 Task: Check the sale-to-list ratio of large living room in the last 3 years.
Action: Mouse moved to (927, 209)
Screenshot: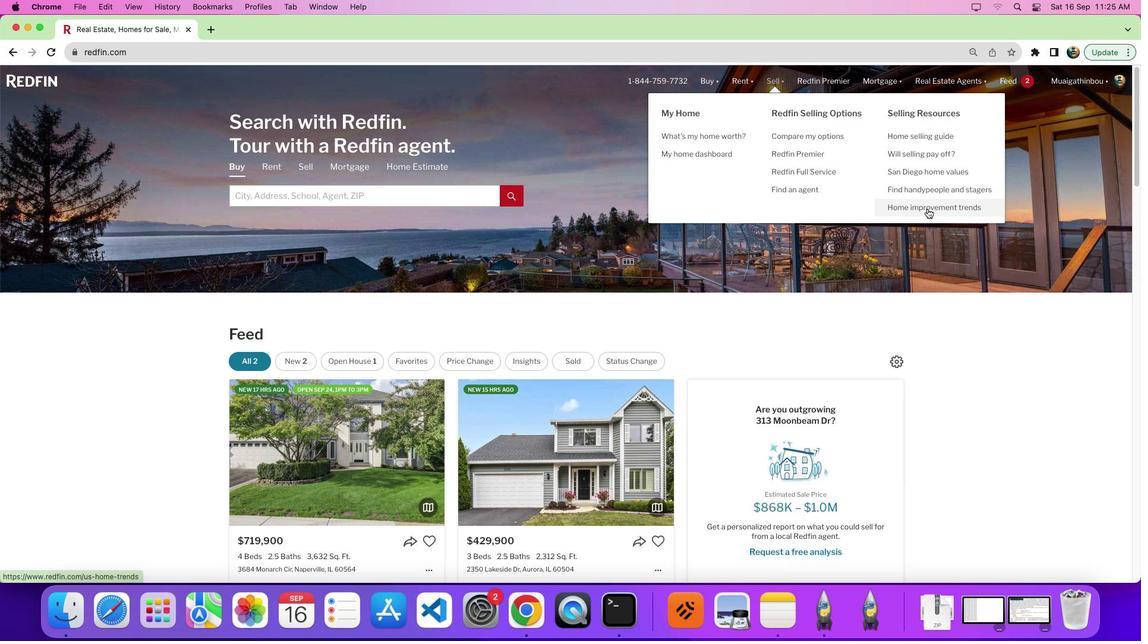 
Action: Mouse pressed left at (927, 209)
Screenshot: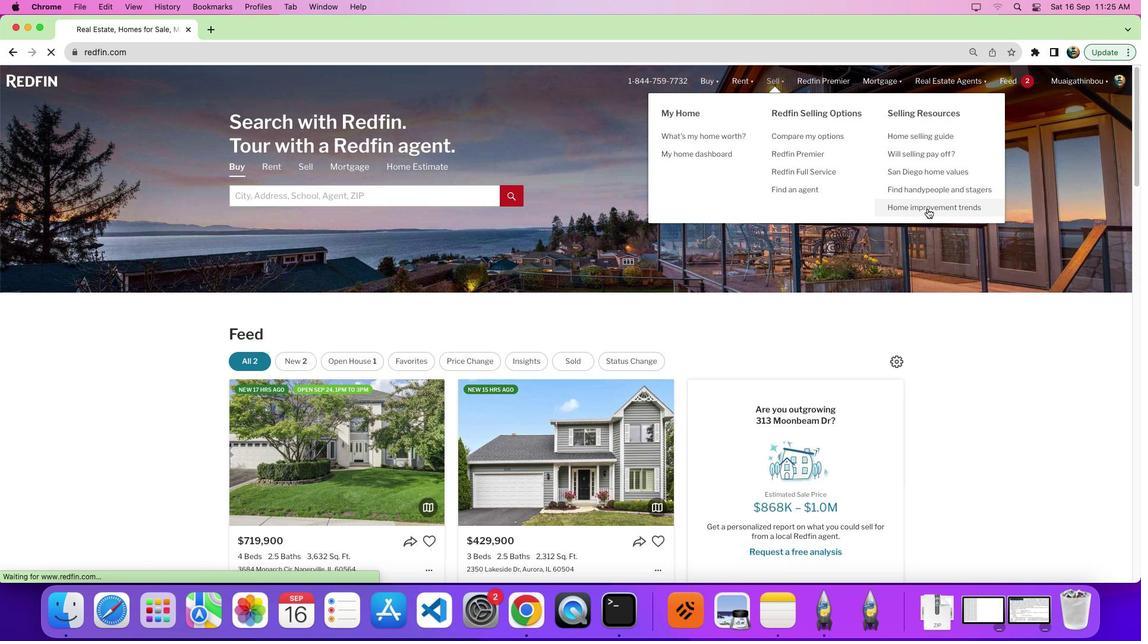 
Action: Mouse pressed left at (927, 209)
Screenshot: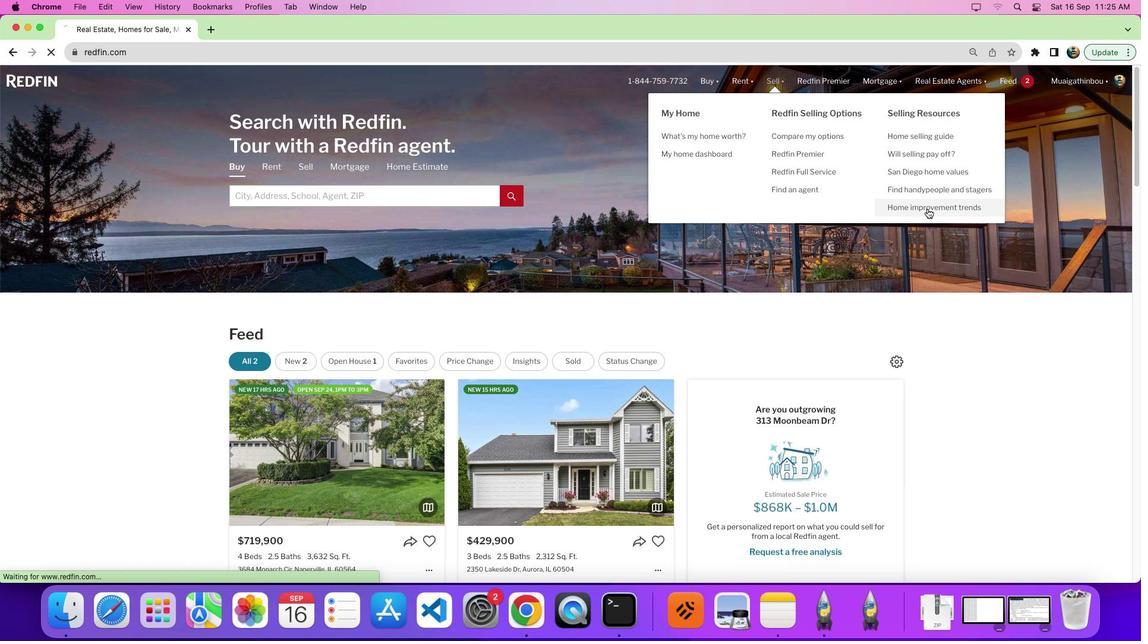 
Action: Mouse moved to (319, 229)
Screenshot: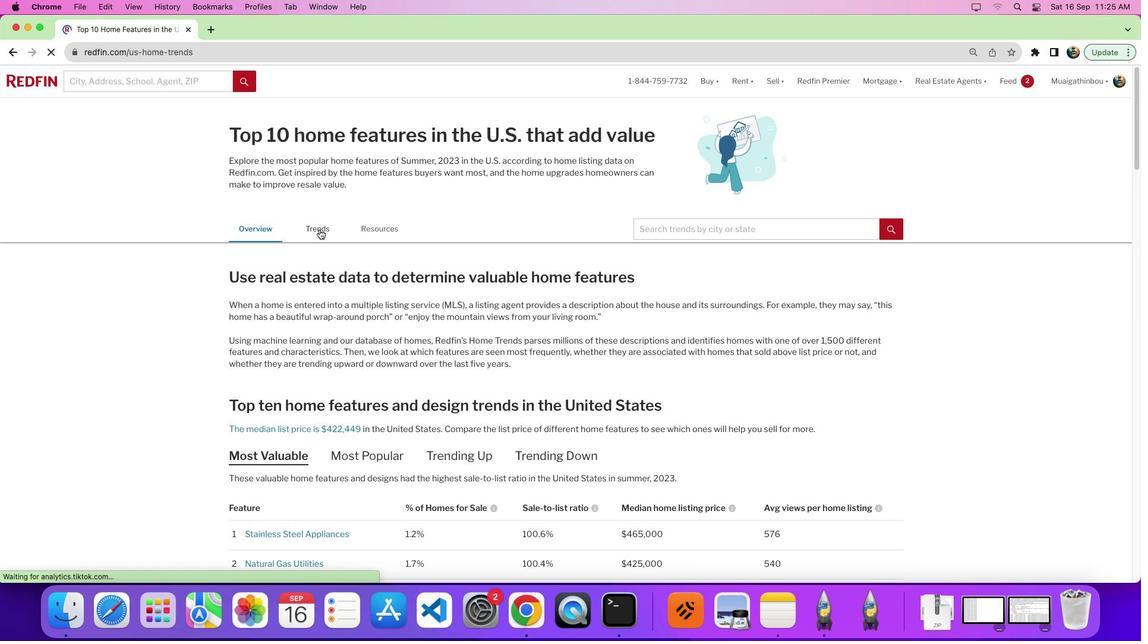 
Action: Mouse pressed left at (319, 229)
Screenshot: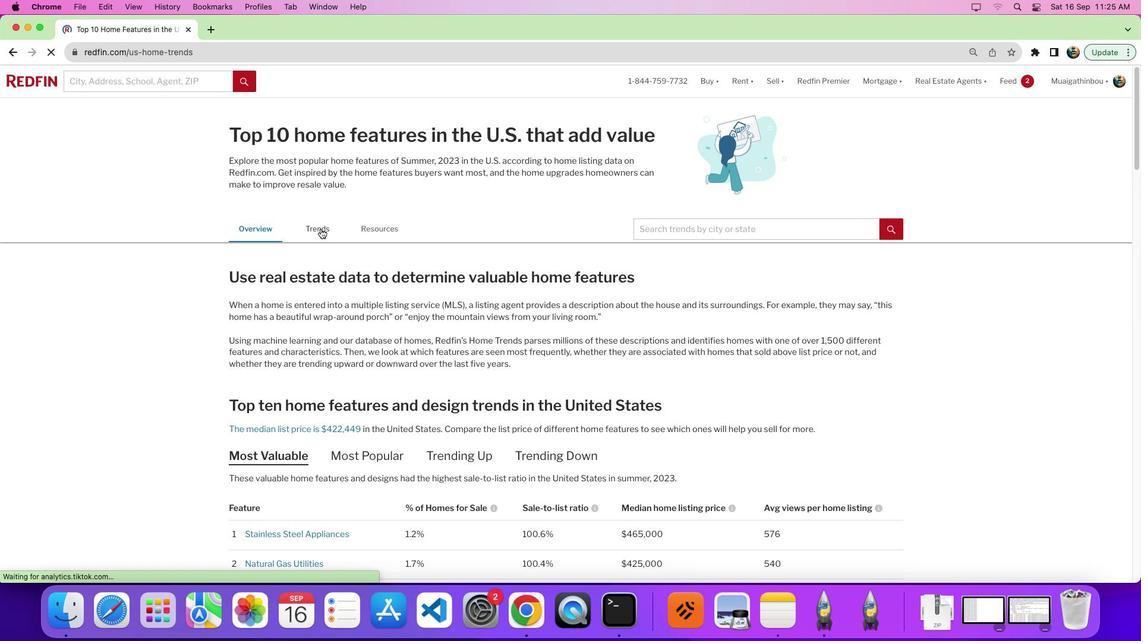 
Action: Mouse moved to (549, 287)
Screenshot: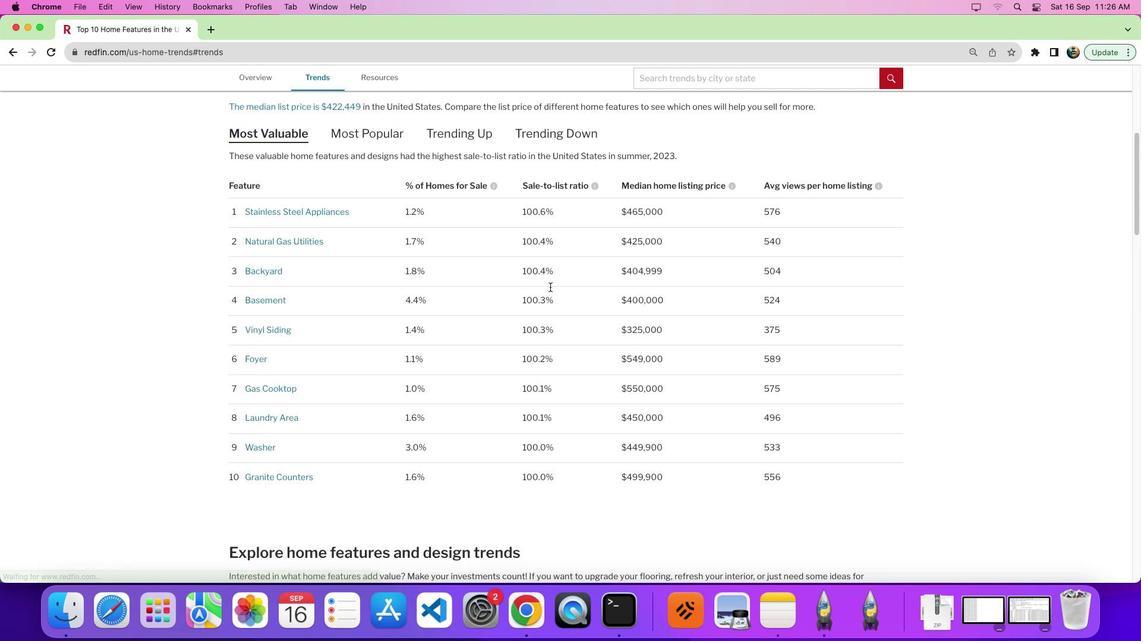 
Action: Mouse scrolled (549, 287) with delta (0, 0)
Screenshot: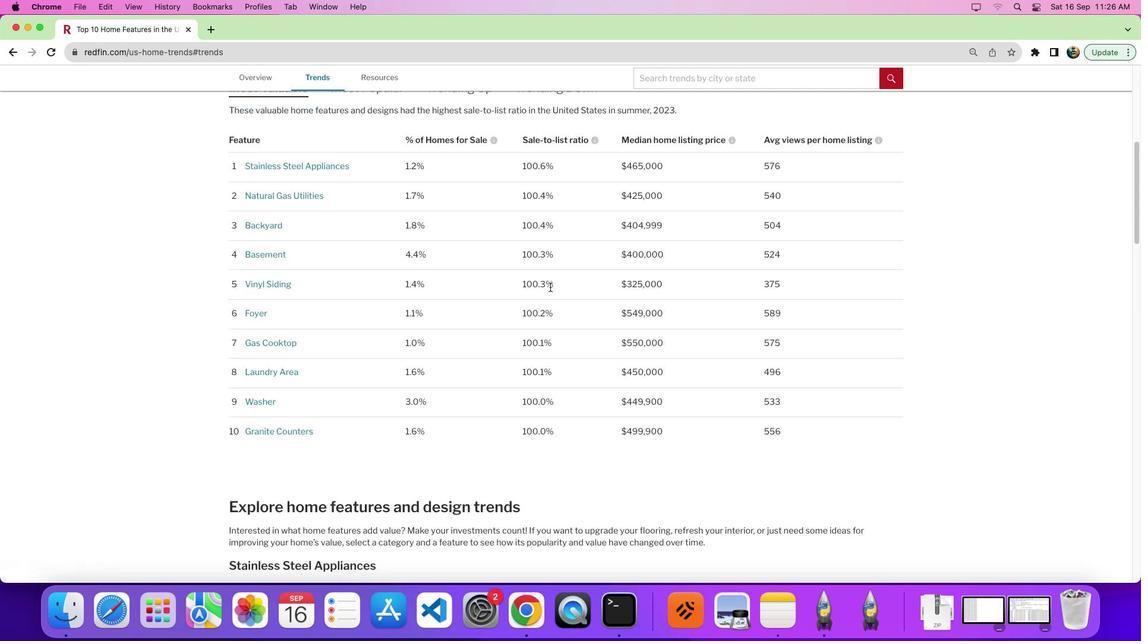 
Action: Mouse scrolled (549, 287) with delta (0, 0)
Screenshot: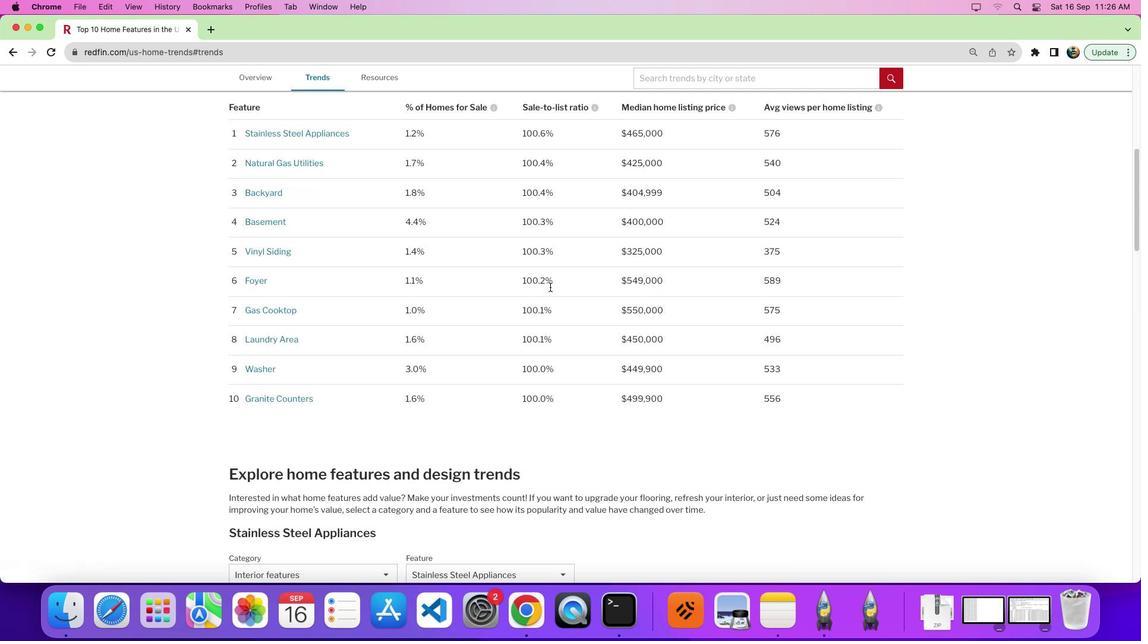 
Action: Mouse scrolled (549, 287) with delta (0, -3)
Screenshot: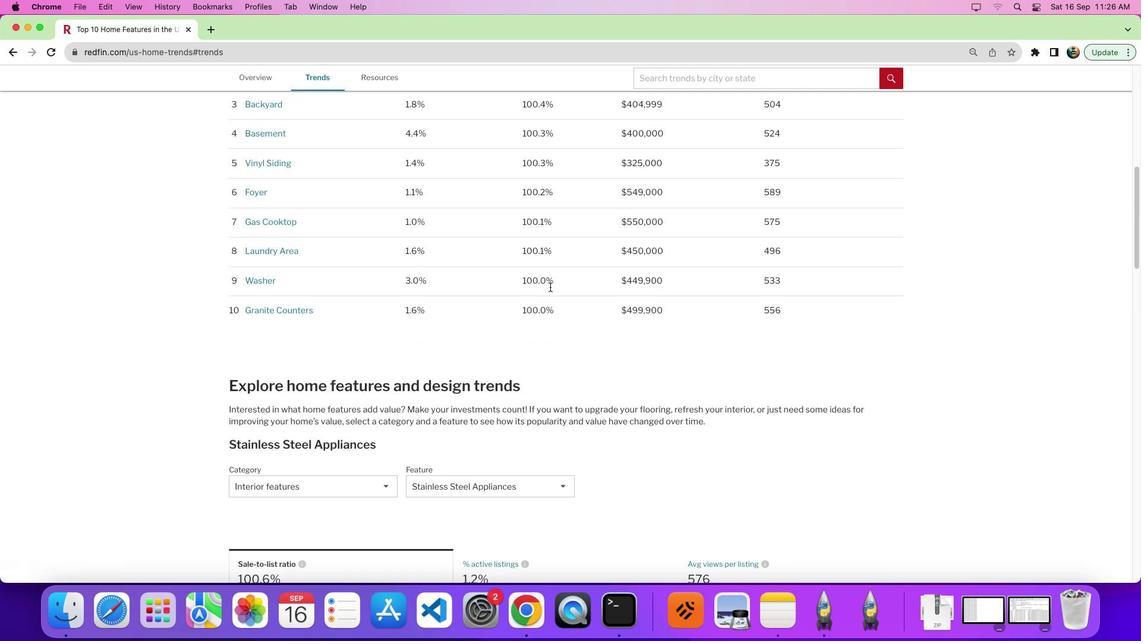 
Action: Mouse scrolled (549, 287) with delta (0, 0)
Screenshot: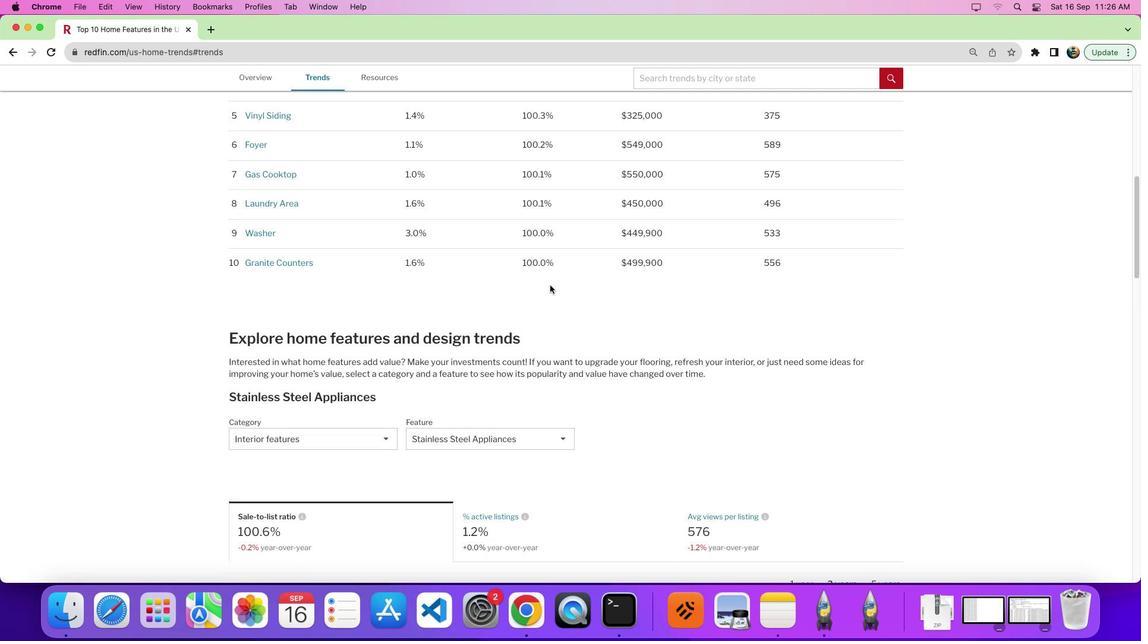 
Action: Mouse scrolled (549, 287) with delta (0, 0)
Screenshot: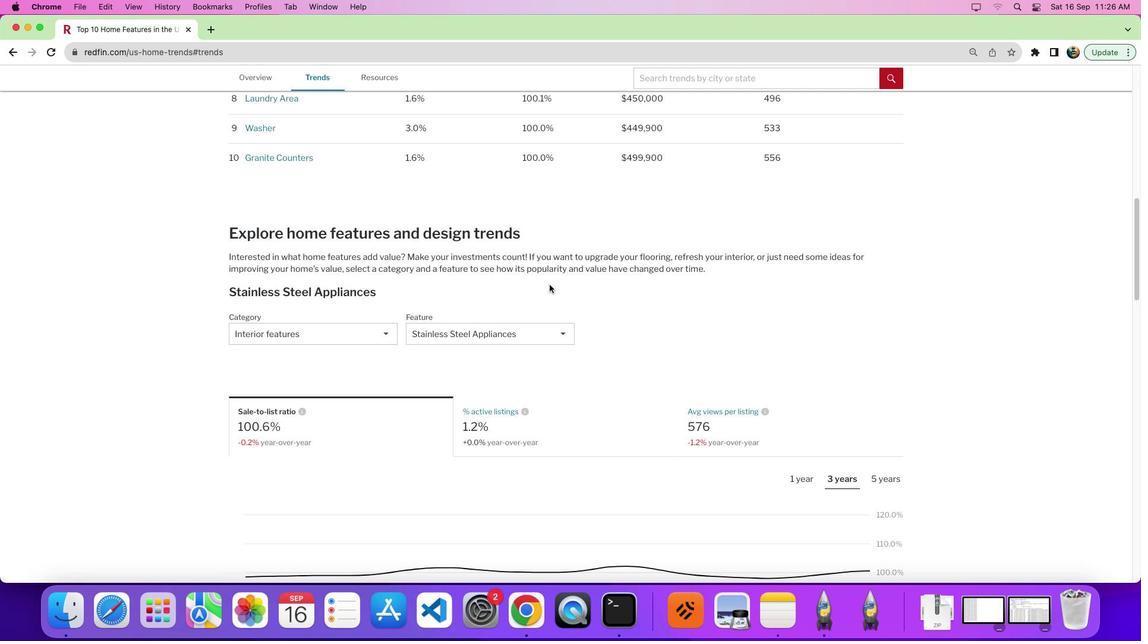 
Action: Mouse scrolled (549, 287) with delta (0, -3)
Screenshot: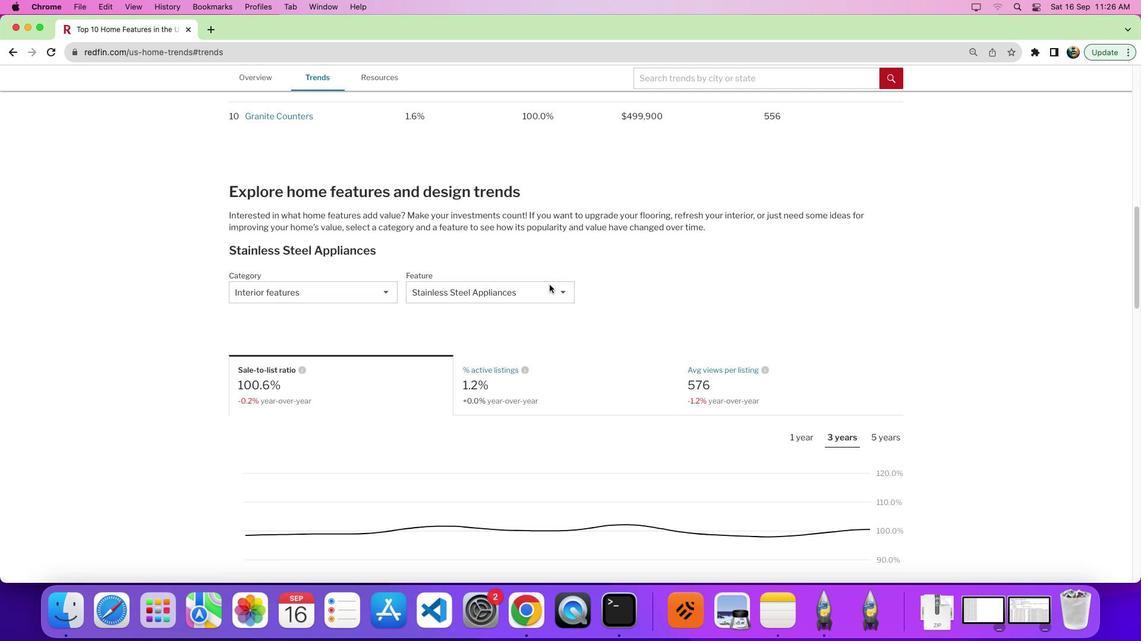 
Action: Mouse moved to (549, 279)
Screenshot: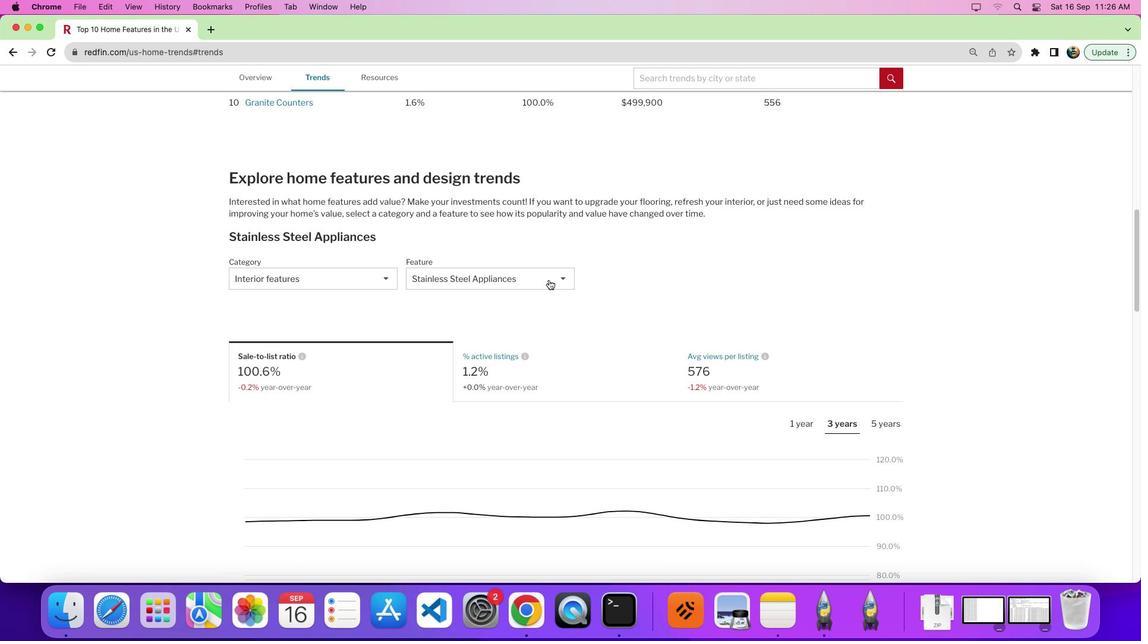 
Action: Mouse scrolled (549, 279) with delta (0, 0)
Screenshot: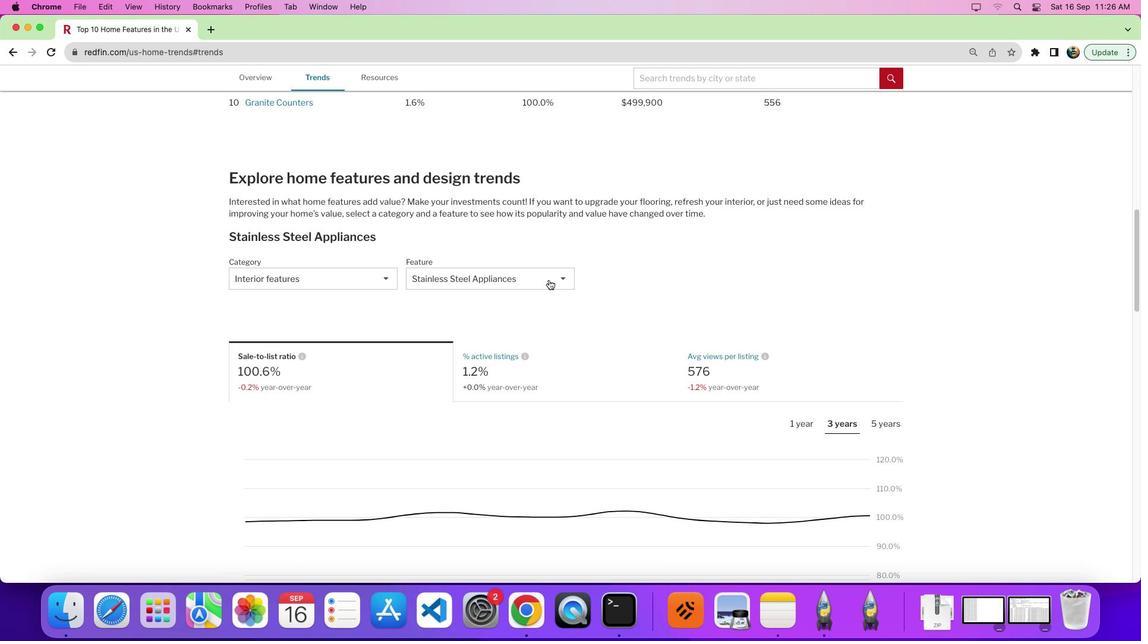 
Action: Mouse scrolled (549, 279) with delta (0, 0)
Screenshot: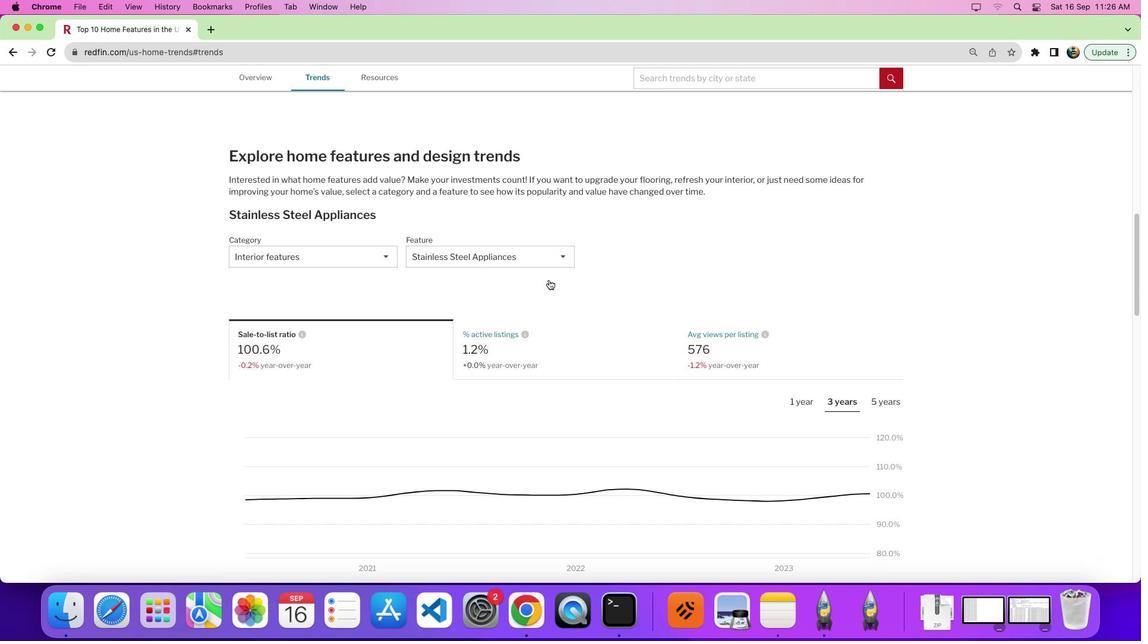 
Action: Mouse moved to (506, 254)
Screenshot: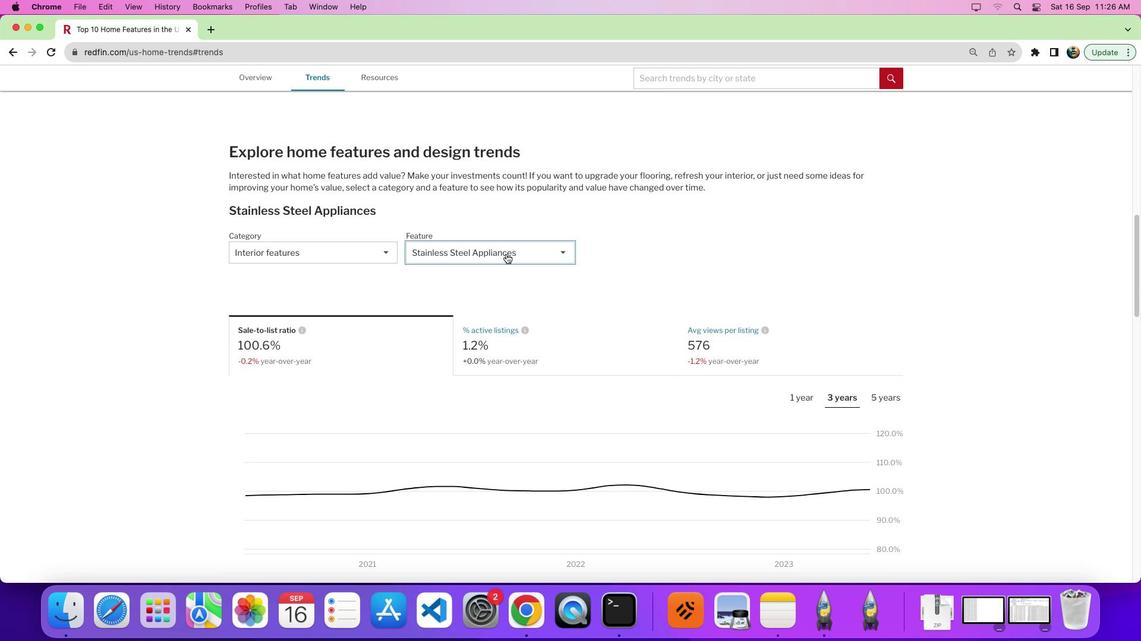 
Action: Mouse pressed left at (506, 254)
Screenshot: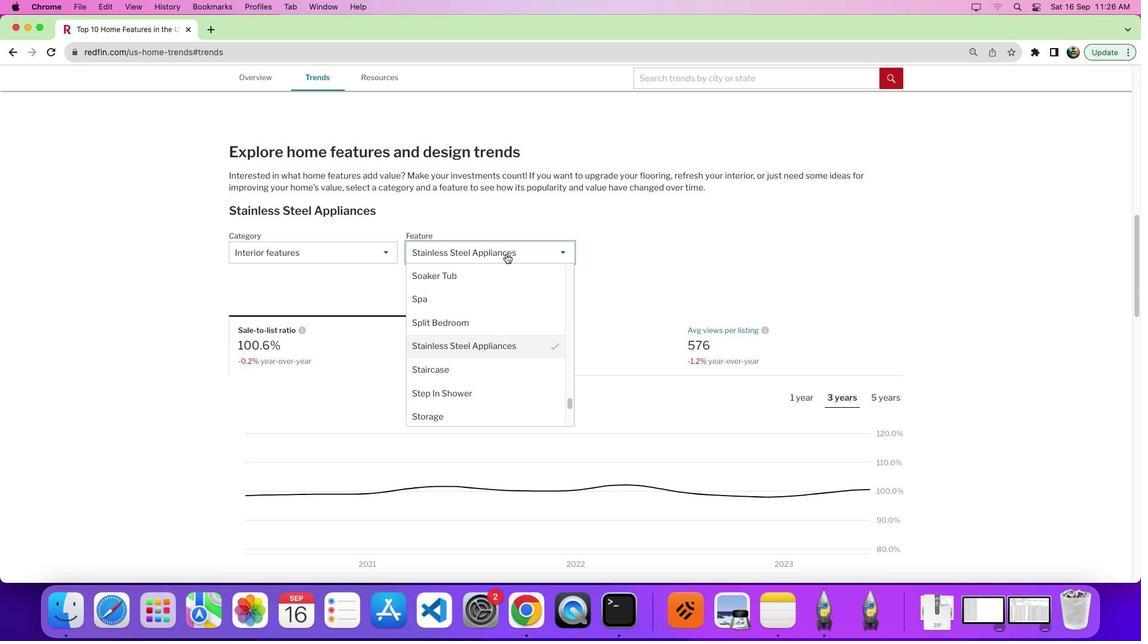 
Action: Mouse moved to (471, 324)
Screenshot: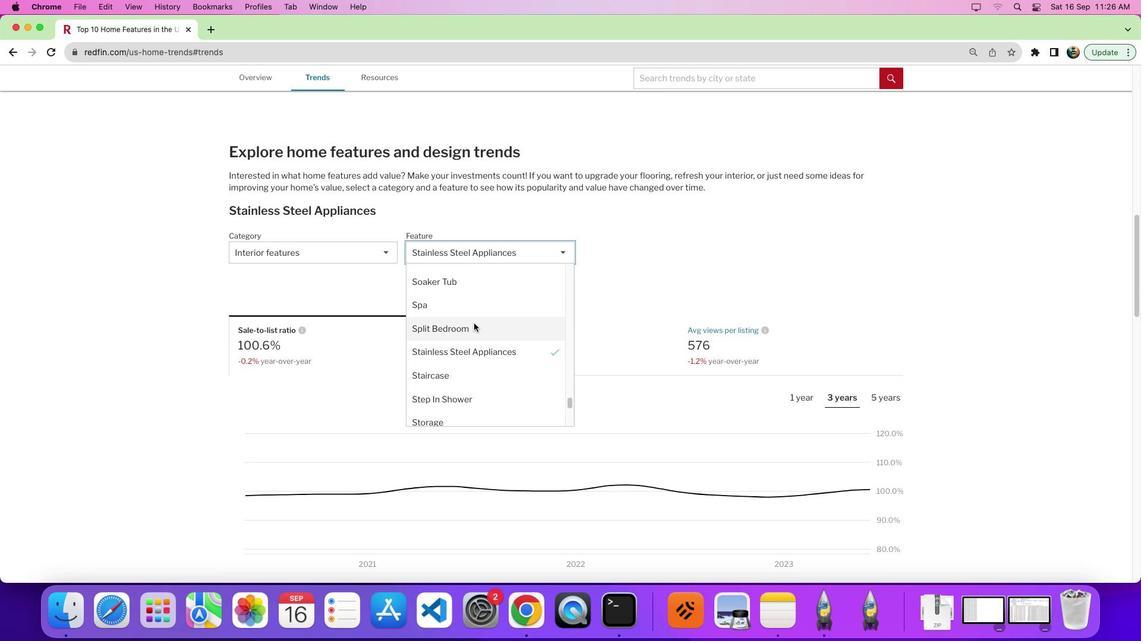 
Action: Mouse scrolled (471, 324) with delta (0, 0)
Screenshot: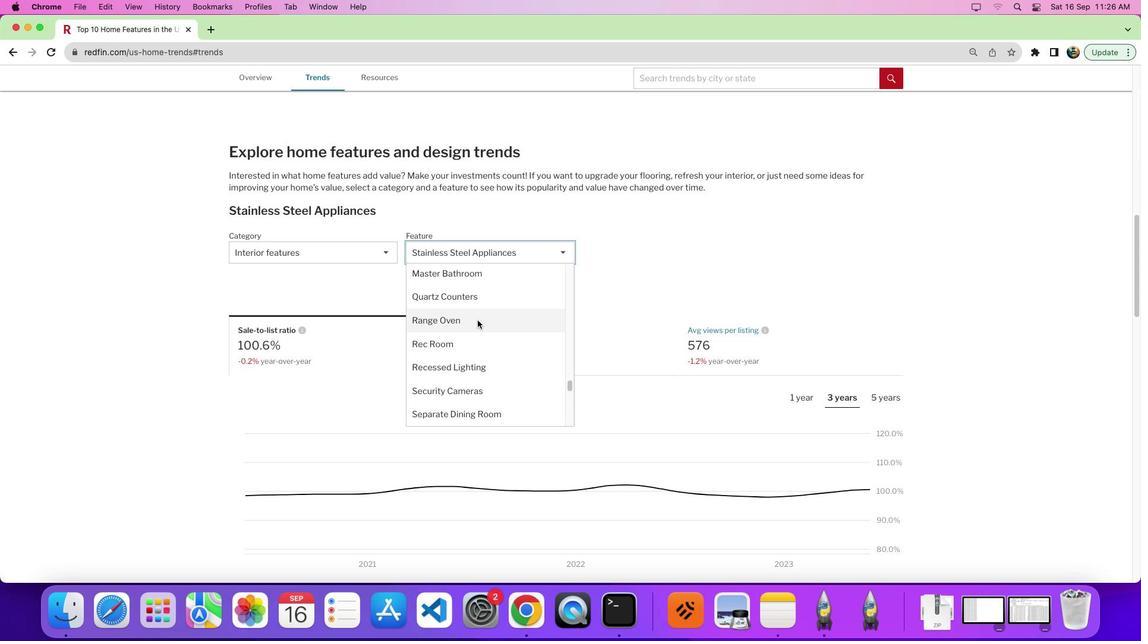 
Action: Mouse scrolled (471, 324) with delta (0, 0)
Screenshot: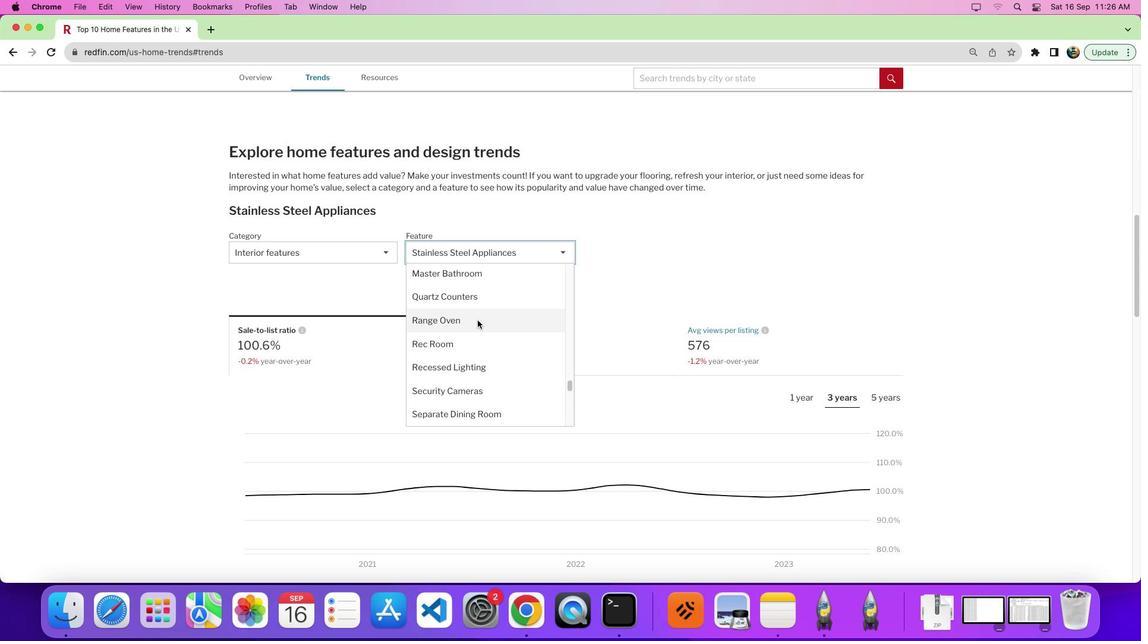 
Action: Mouse moved to (472, 324)
Screenshot: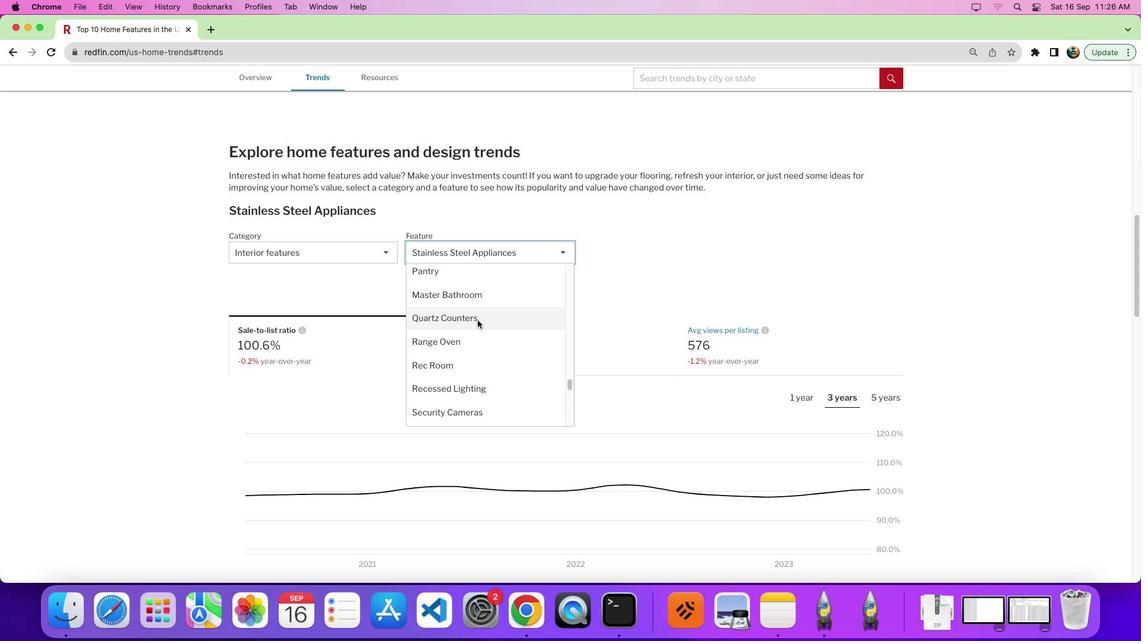 
Action: Mouse scrolled (472, 324) with delta (0, 4)
Screenshot: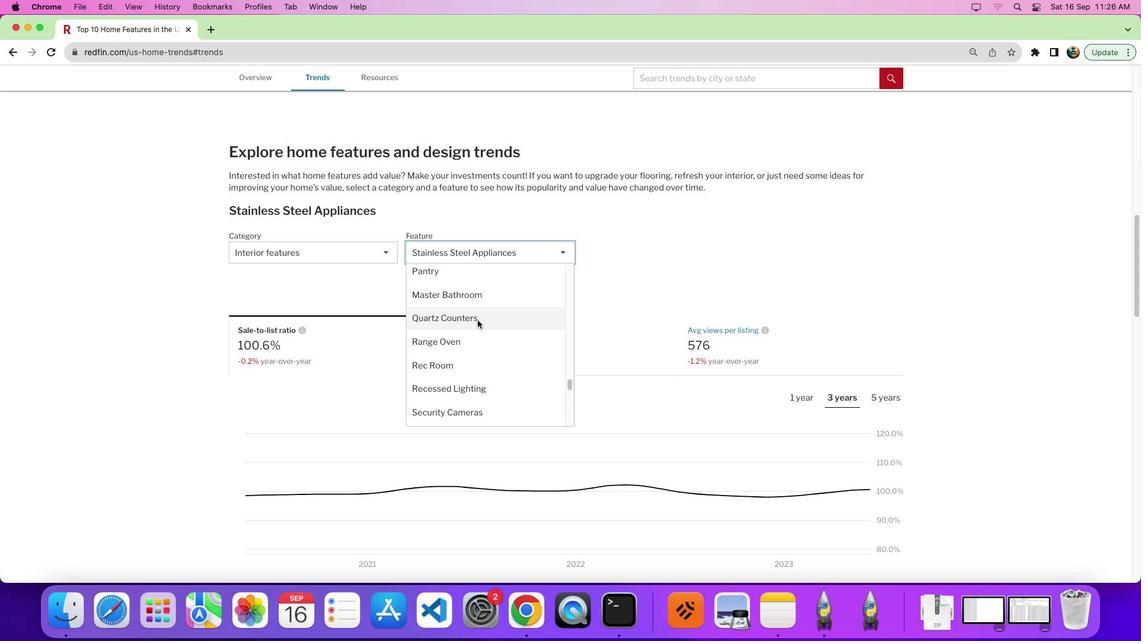 
Action: Mouse moved to (477, 320)
Screenshot: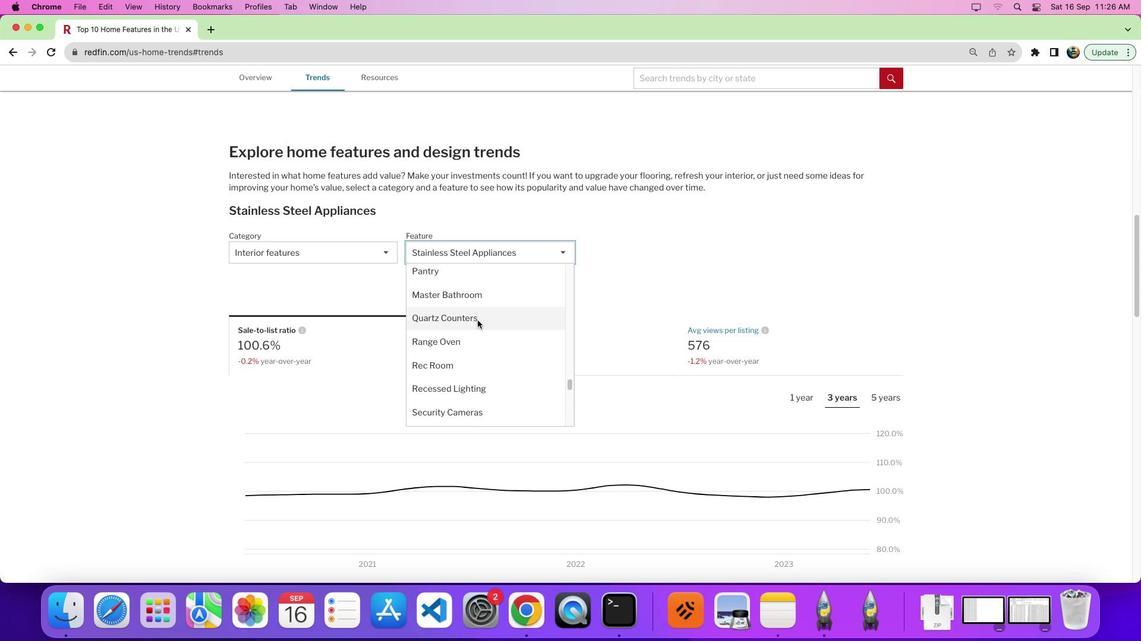 
Action: Mouse scrolled (477, 320) with delta (0, 0)
Screenshot: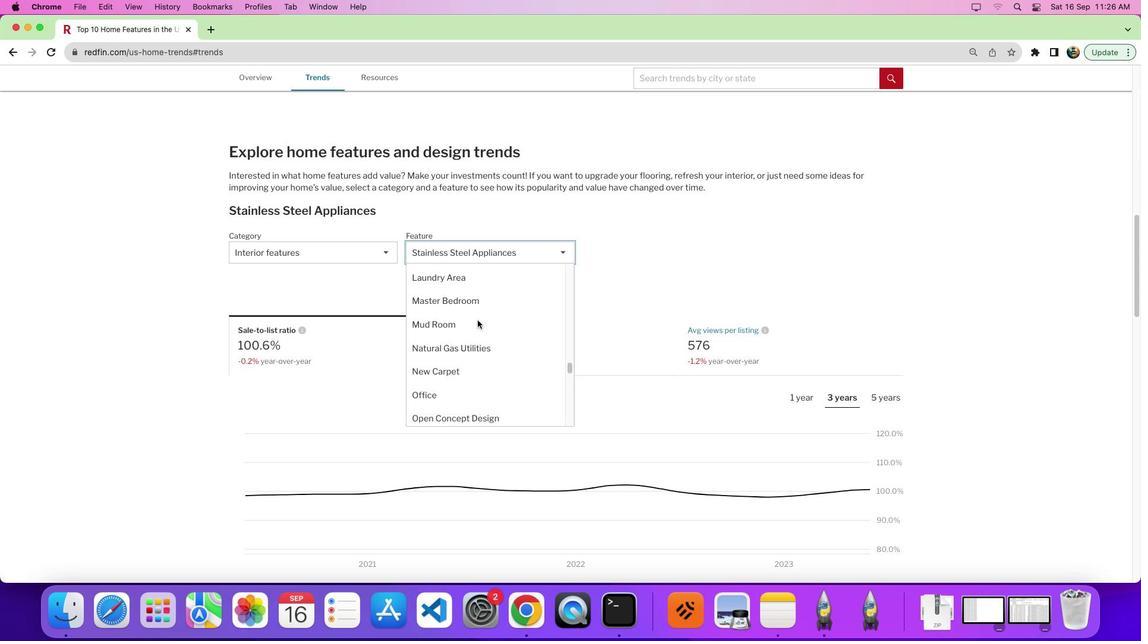 
Action: Mouse scrolled (477, 320) with delta (0, 0)
Screenshot: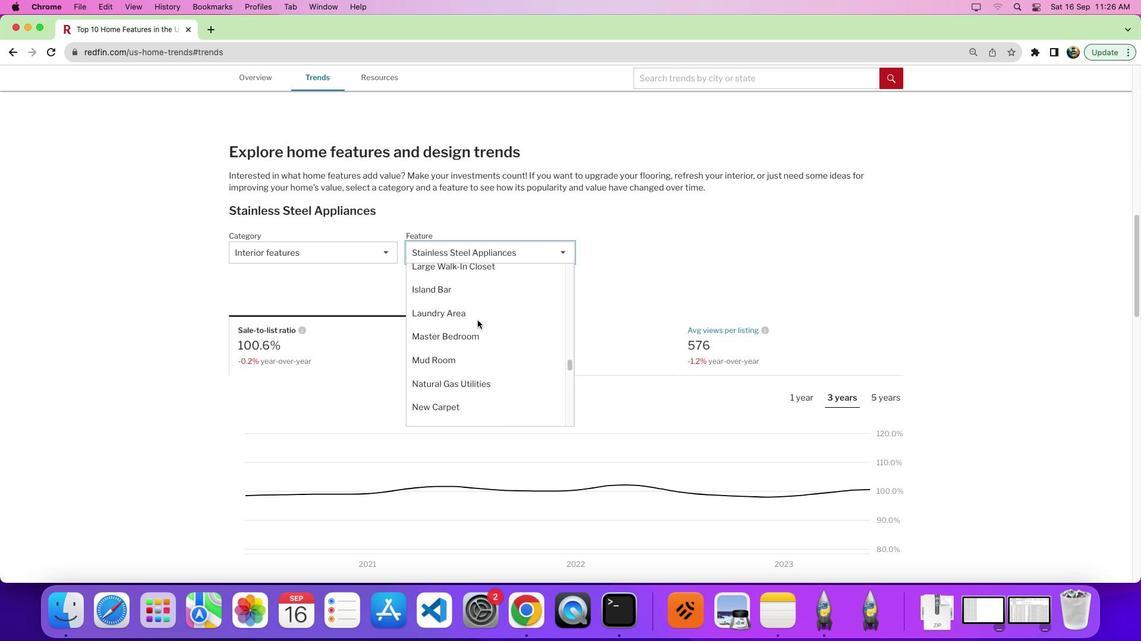 
Action: Mouse scrolled (477, 320) with delta (0, 4)
Screenshot: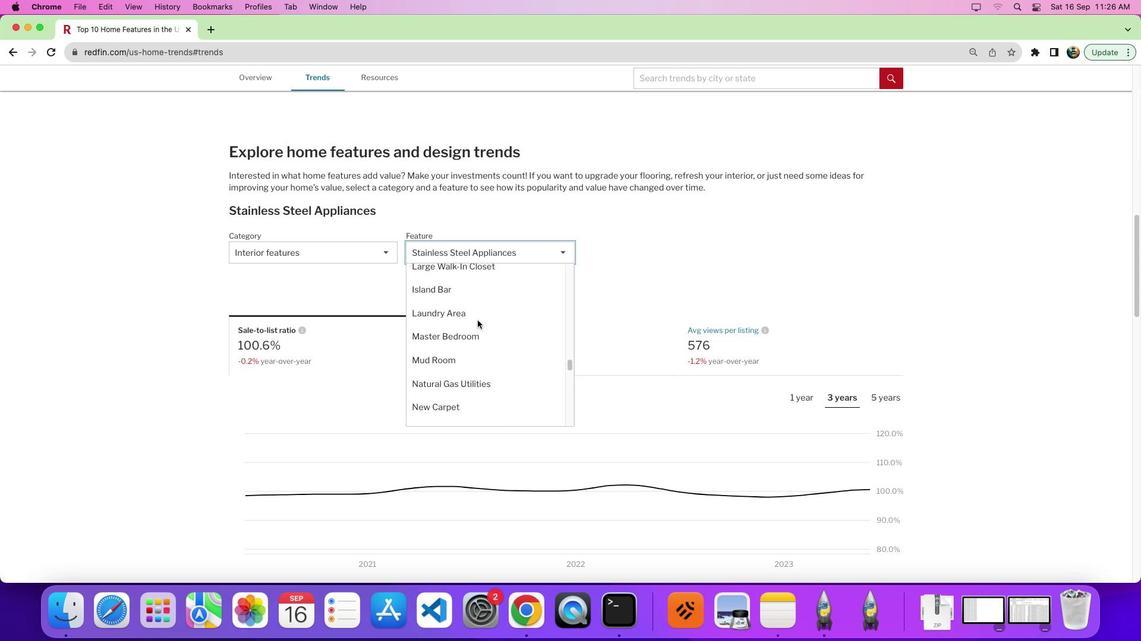 
Action: Mouse scrolled (477, 320) with delta (0, 0)
Screenshot: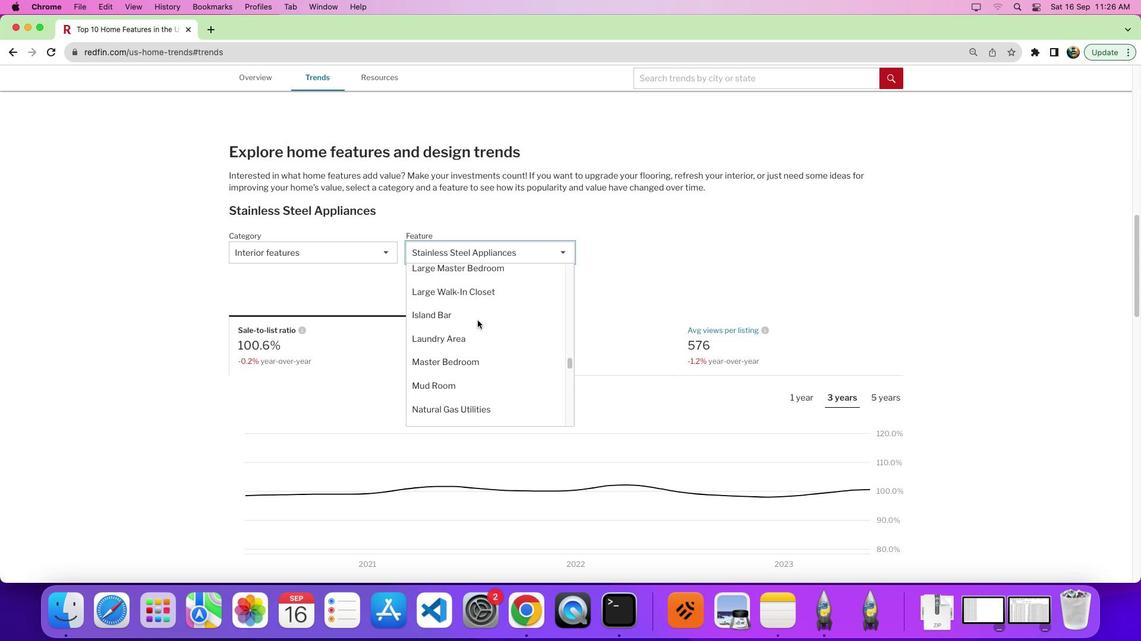 
Action: Mouse scrolled (477, 320) with delta (0, 0)
Screenshot: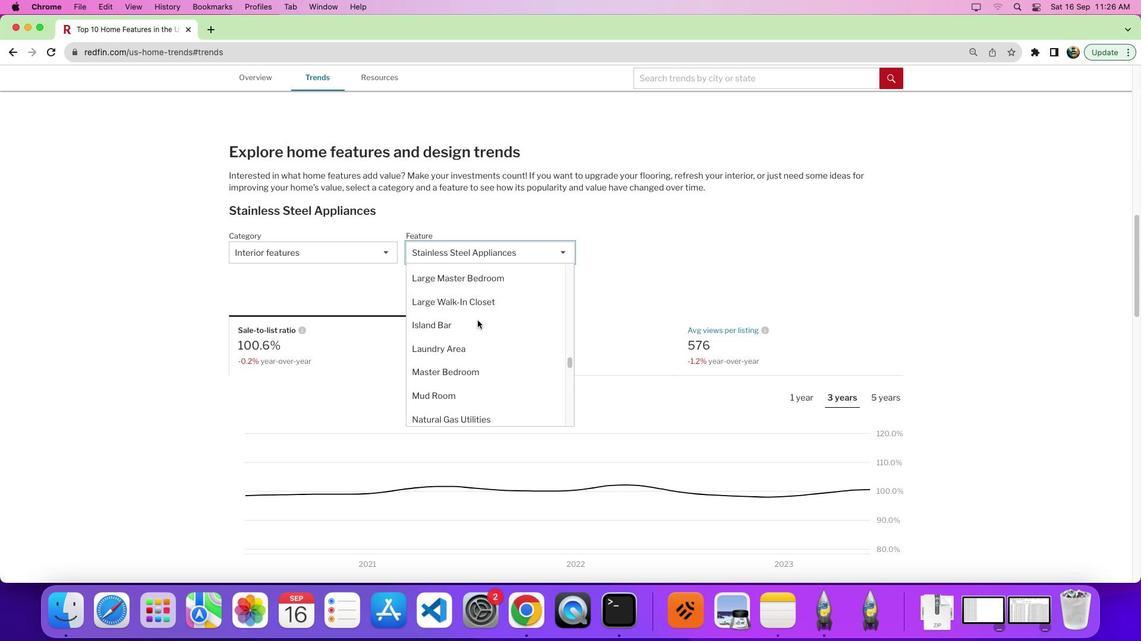 
Action: Mouse moved to (477, 320)
Screenshot: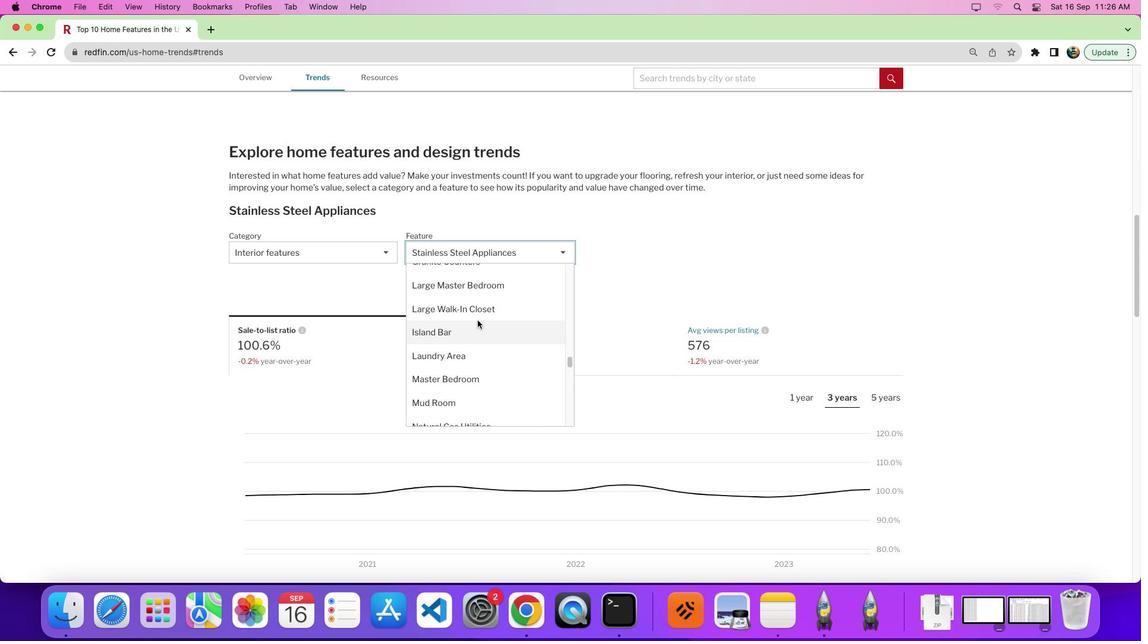 
Action: Mouse scrolled (477, 320) with delta (0, 0)
Screenshot: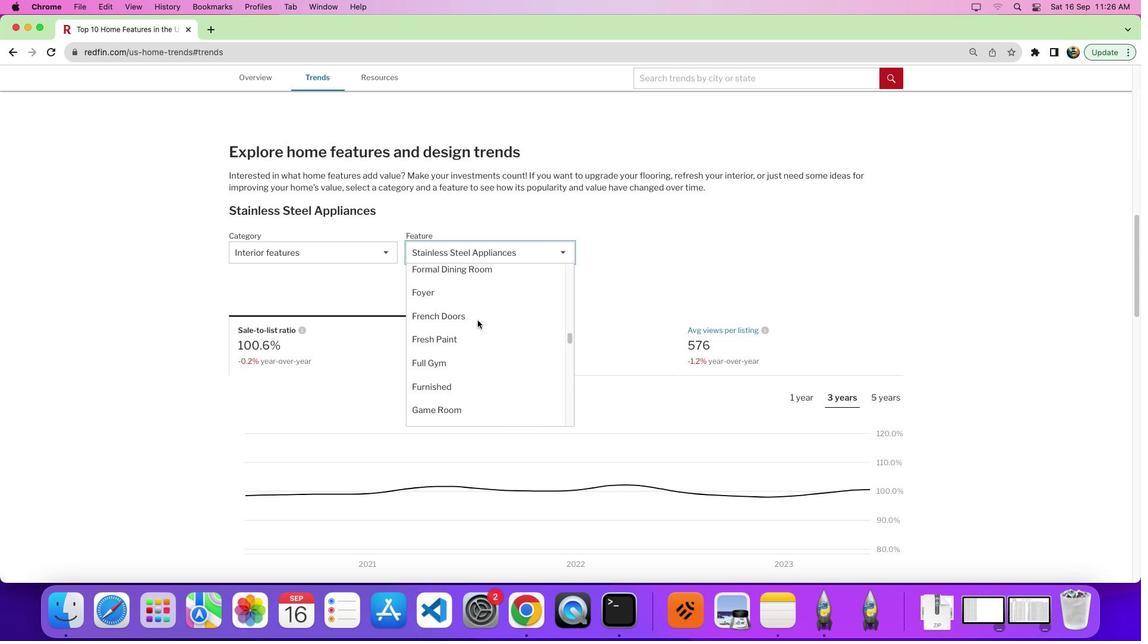 
Action: Mouse scrolled (477, 320) with delta (0, 0)
Screenshot: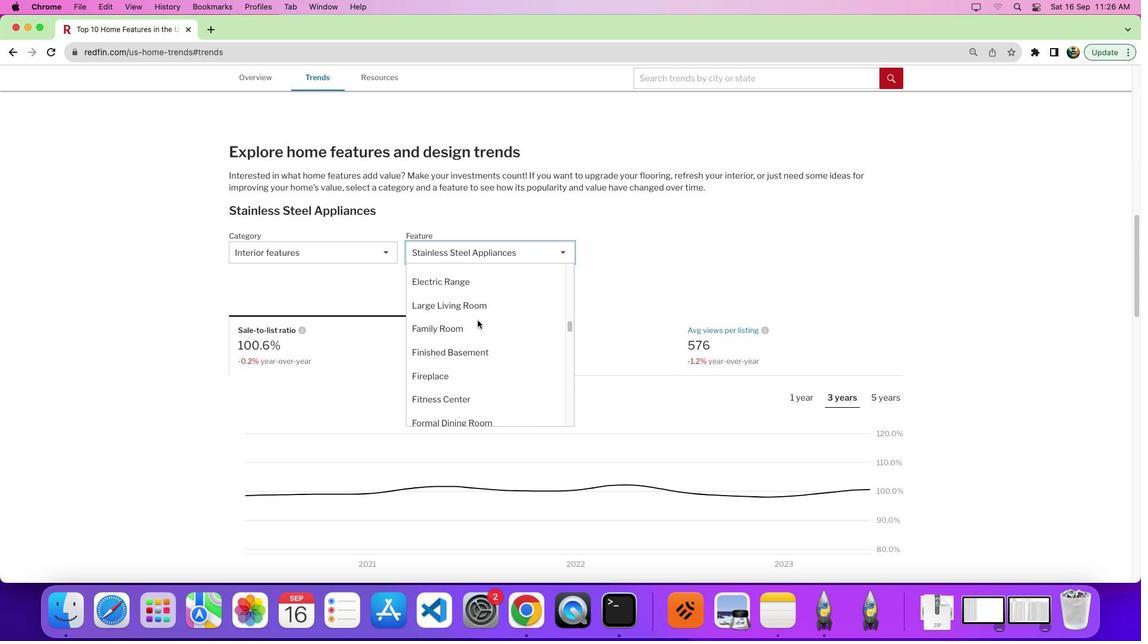 
Action: Mouse scrolled (477, 320) with delta (0, 4)
Screenshot: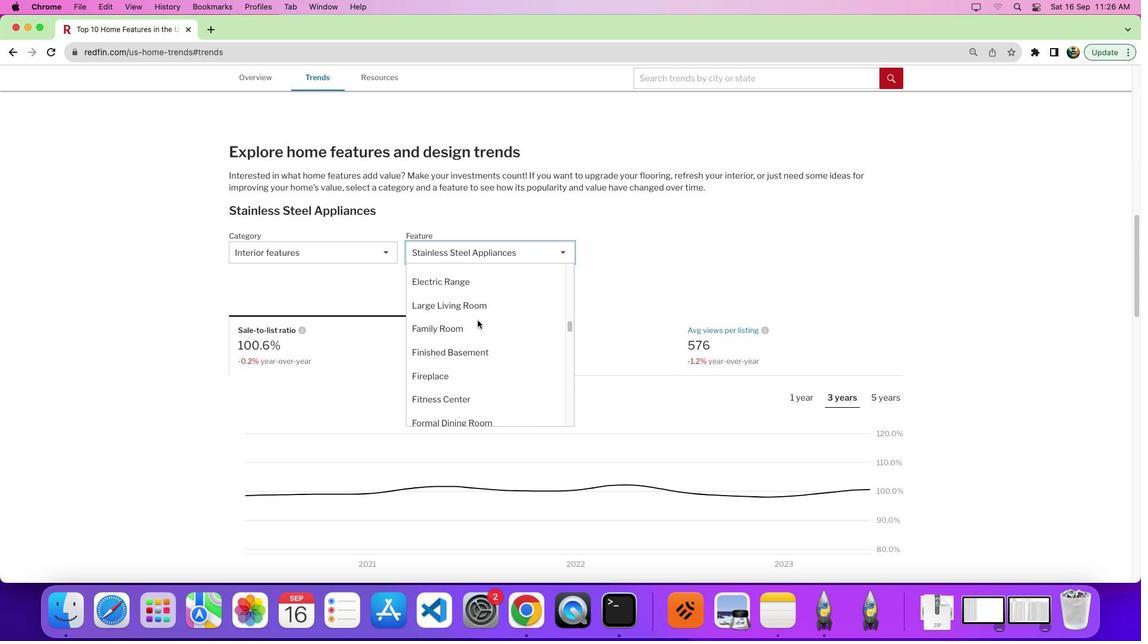 
Action: Mouse scrolled (477, 320) with delta (0, 5)
Screenshot: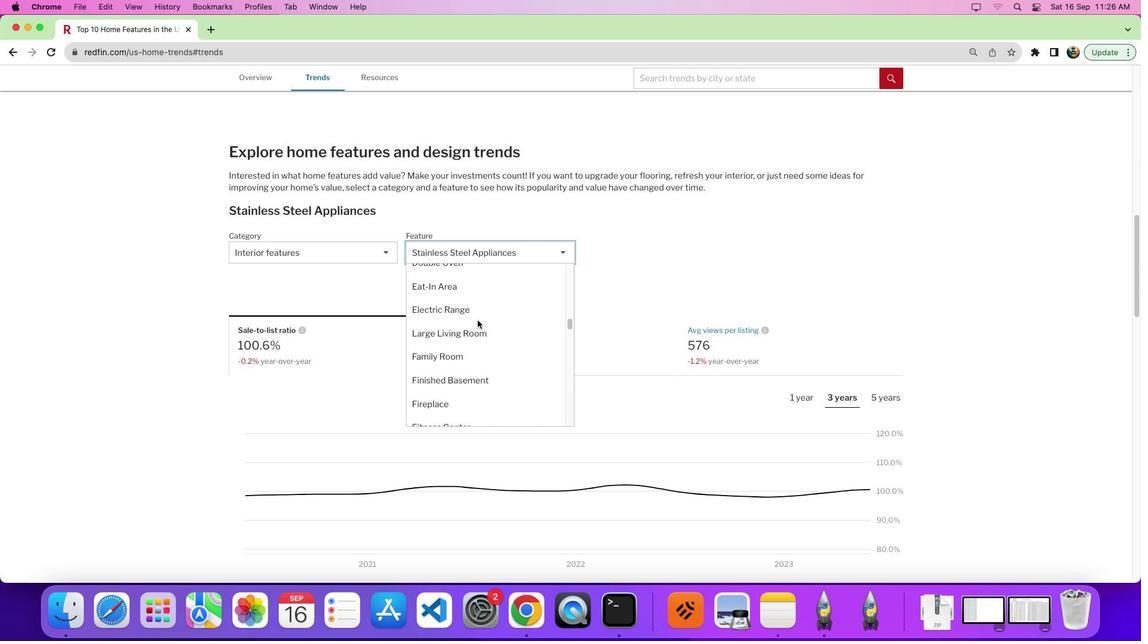 
Action: Mouse moved to (476, 320)
Screenshot: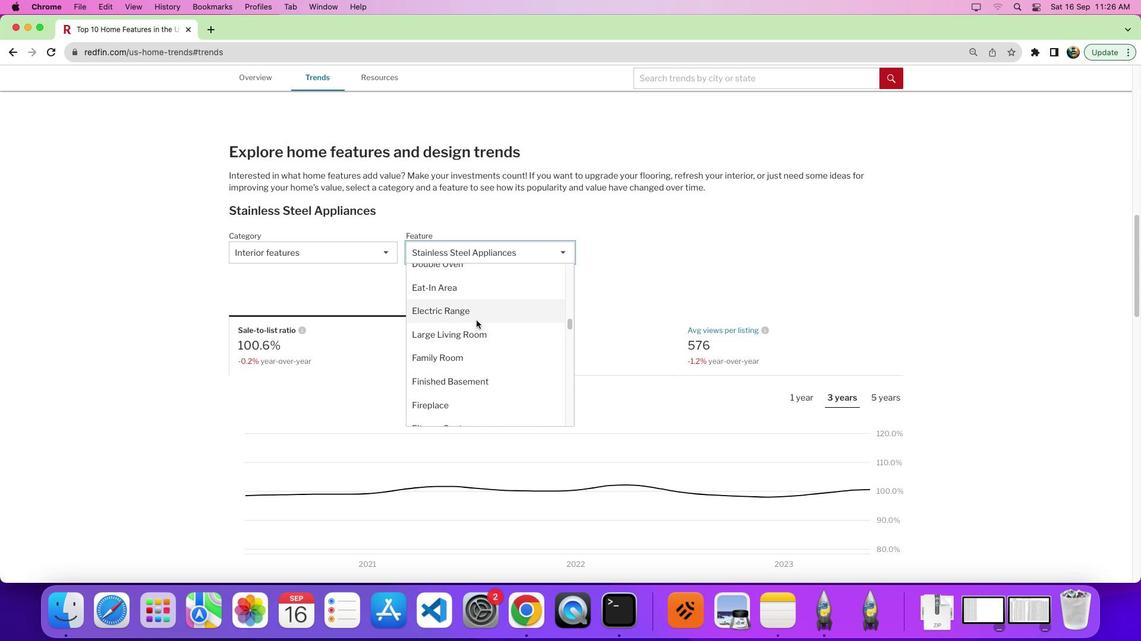 
Action: Mouse scrolled (476, 320) with delta (0, 0)
Screenshot: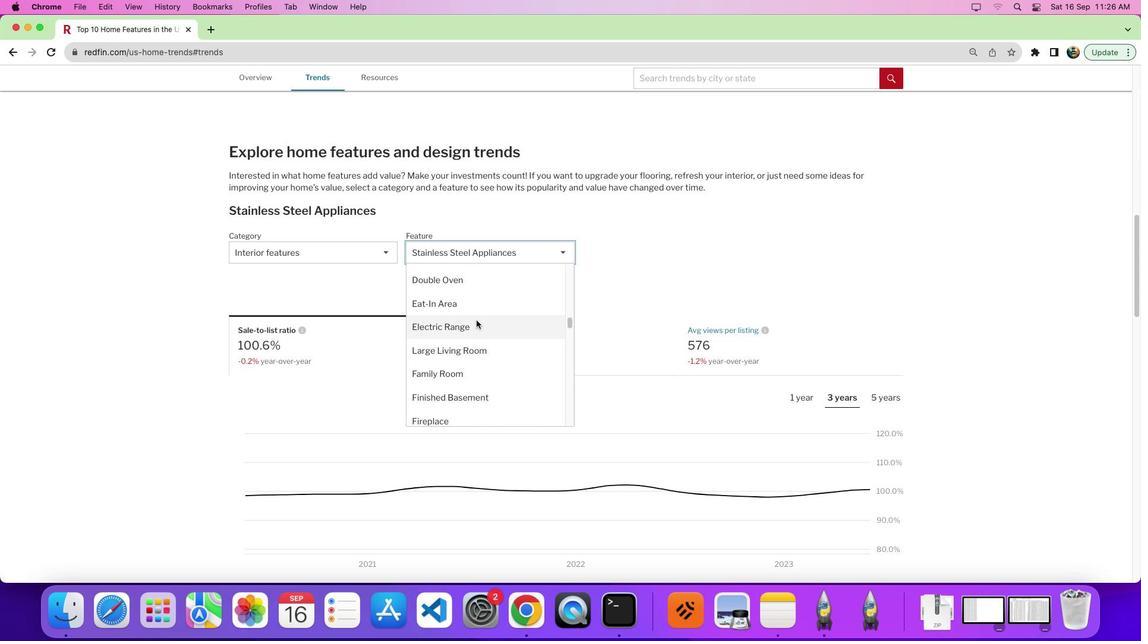 
Action: Mouse scrolled (476, 320) with delta (0, 0)
Screenshot: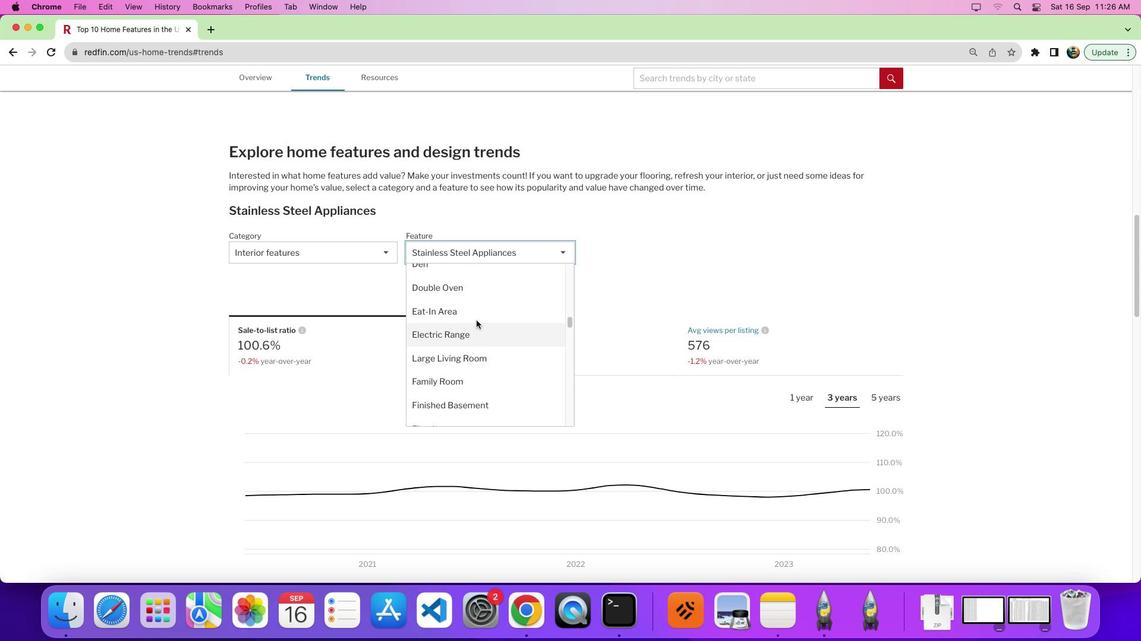 
Action: Mouse moved to (484, 331)
Screenshot: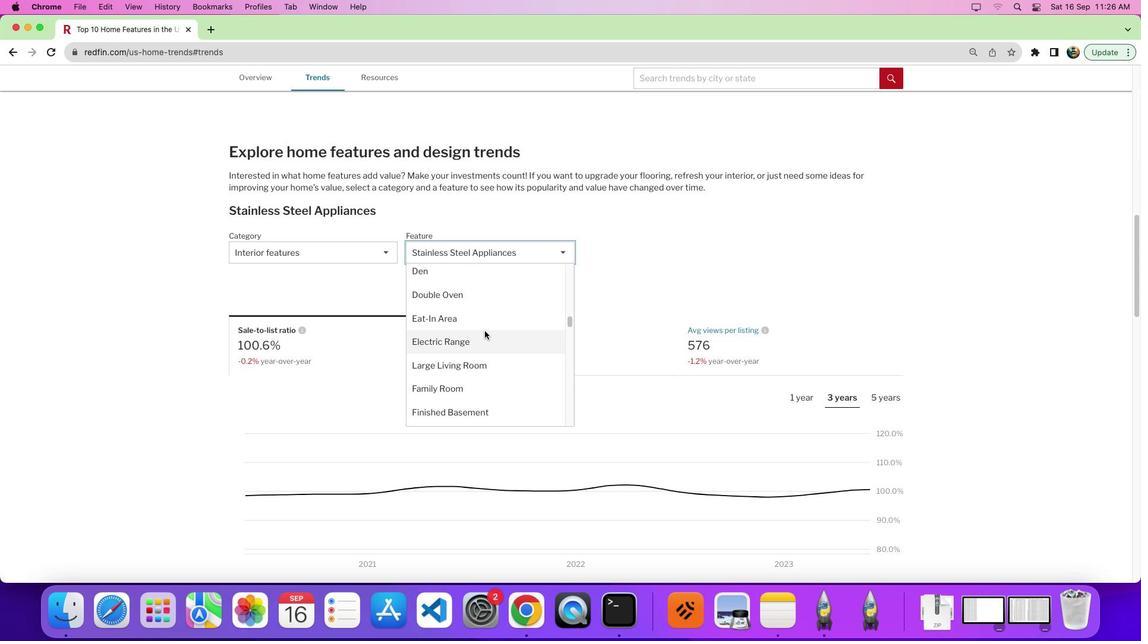 
Action: Mouse scrolled (484, 331) with delta (0, 0)
Screenshot: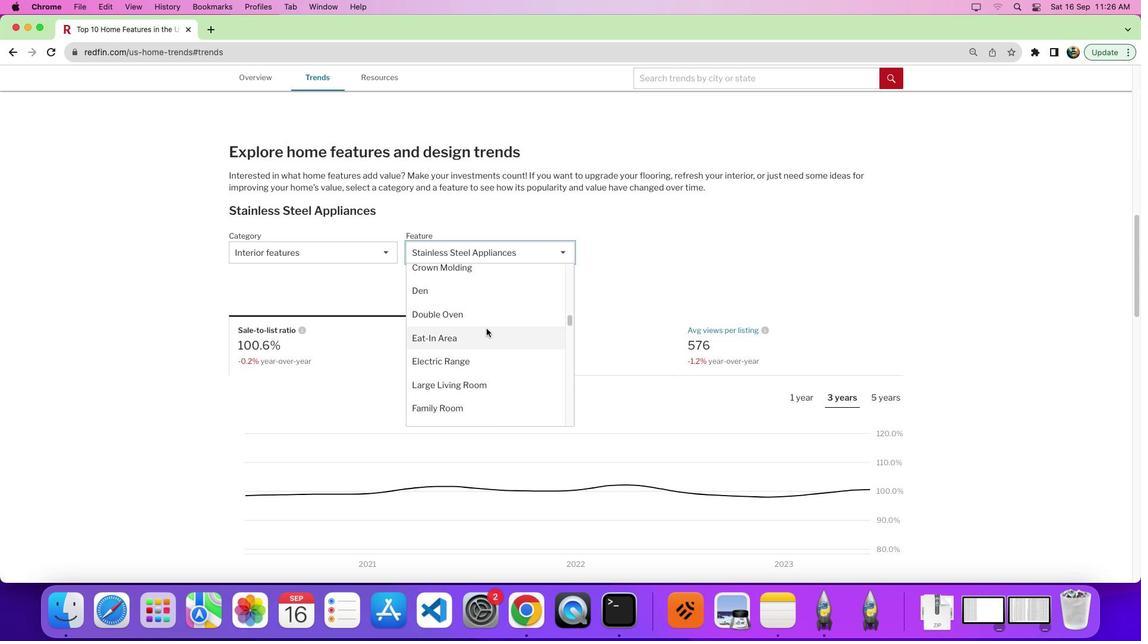 
Action: Mouse scrolled (484, 331) with delta (0, 0)
Screenshot: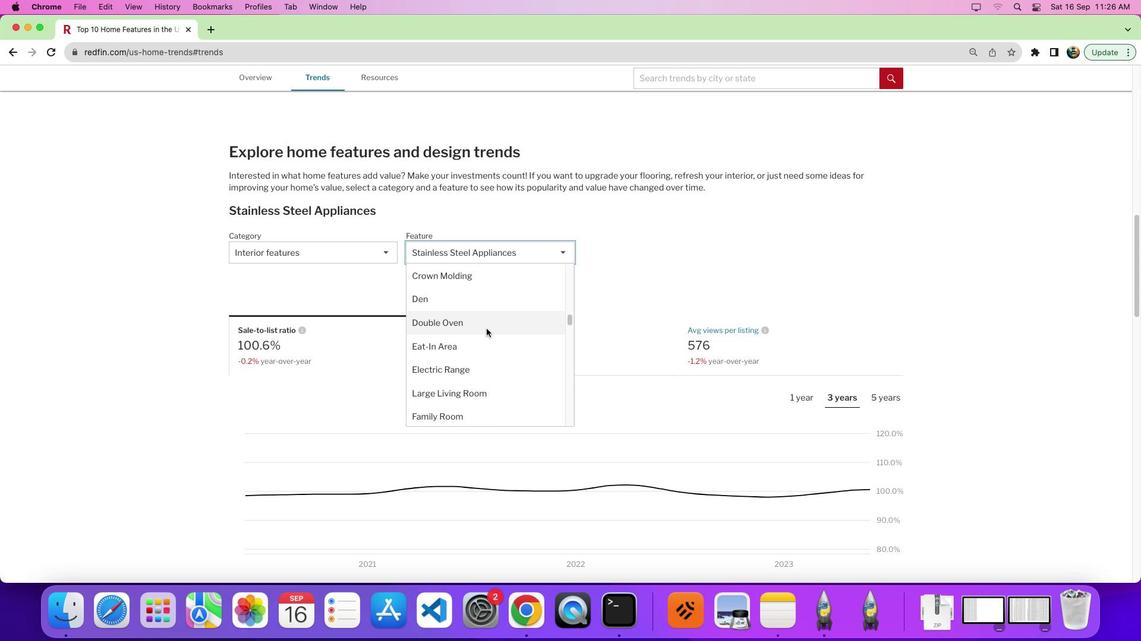 
Action: Mouse moved to (486, 329)
Screenshot: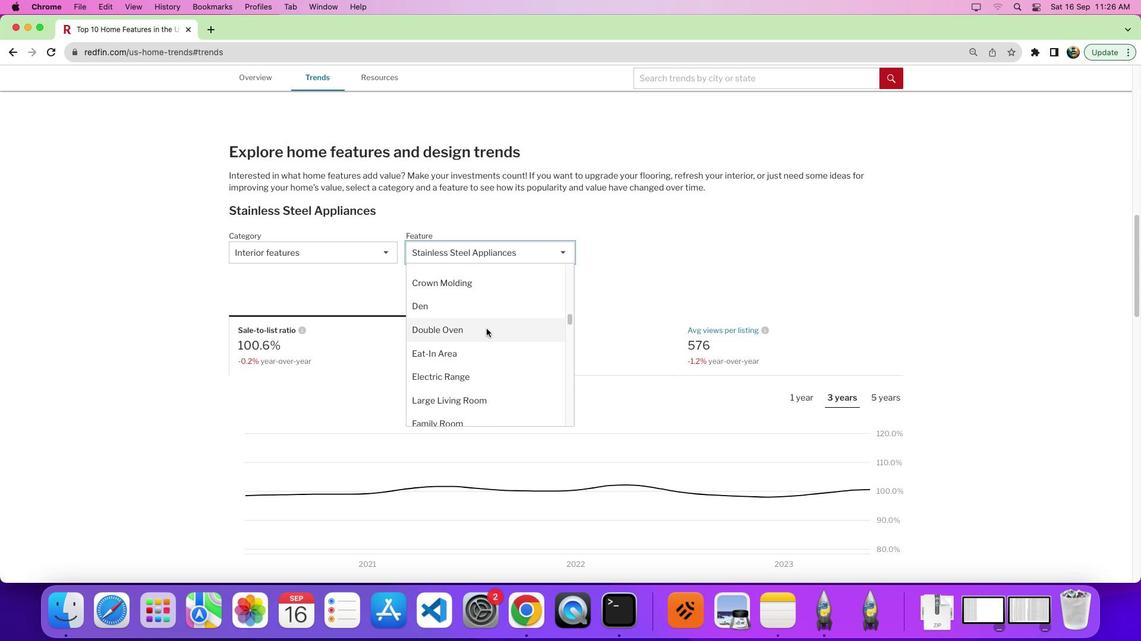 
Action: Mouse scrolled (486, 329) with delta (0, 0)
Screenshot: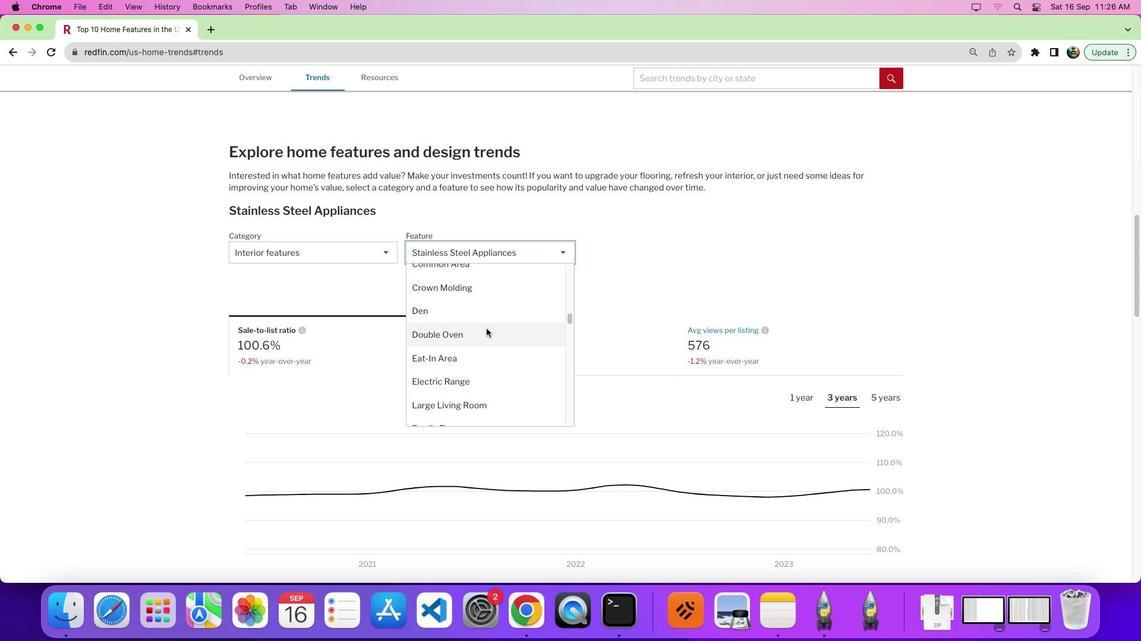 
Action: Mouse scrolled (486, 329) with delta (0, 0)
Screenshot: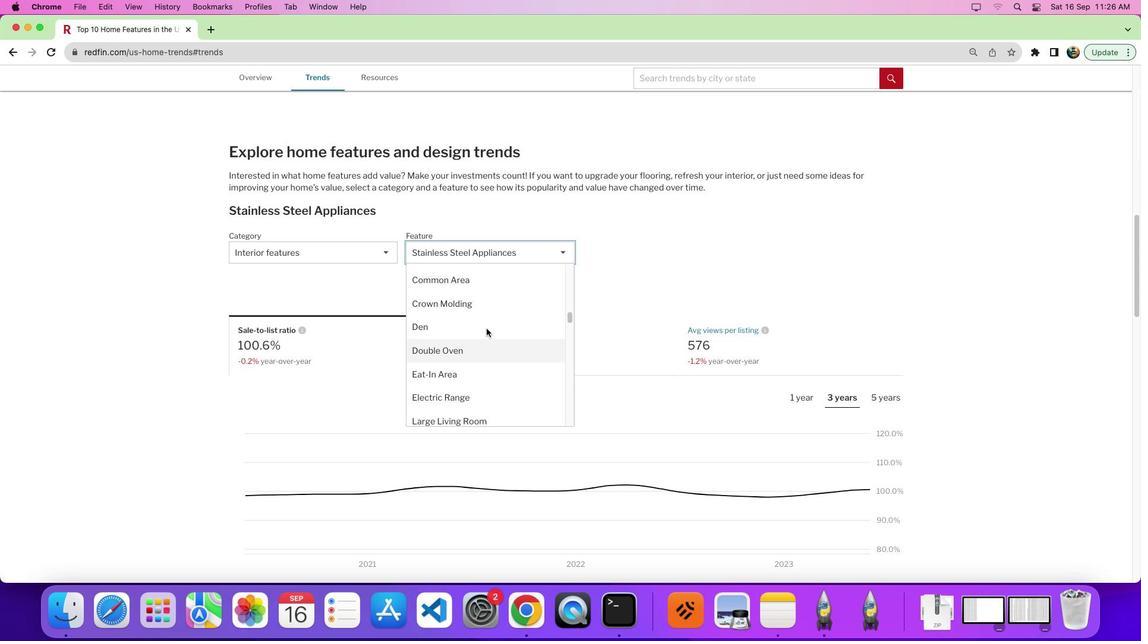 
Action: Mouse scrolled (486, 329) with delta (0, 0)
Screenshot: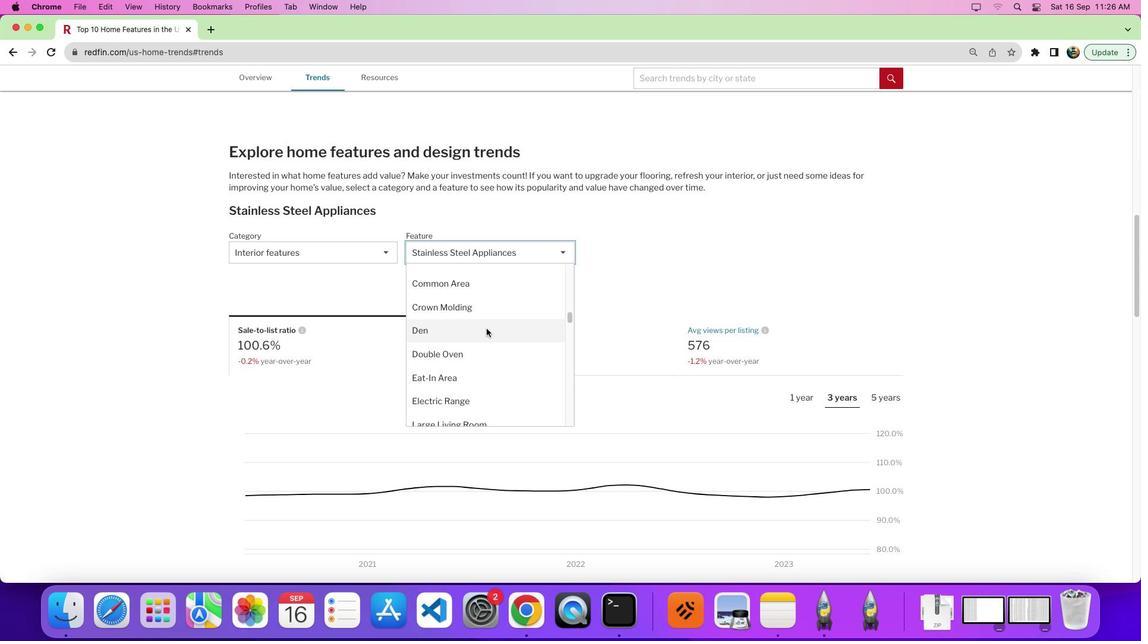 
Action: Mouse scrolled (486, 329) with delta (0, 0)
Screenshot: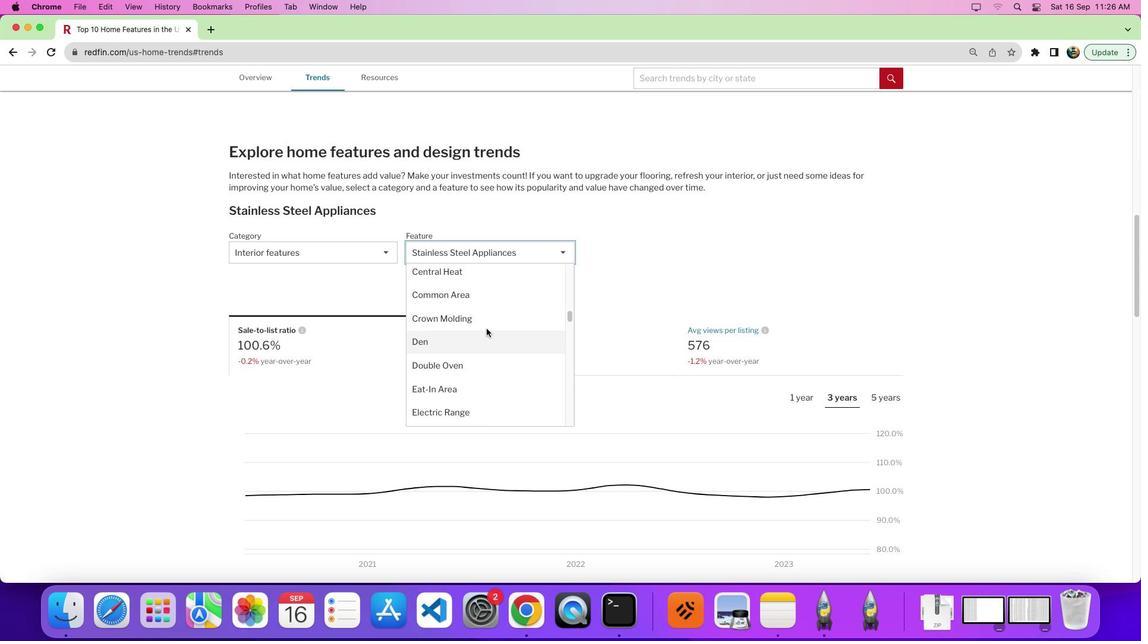 
Action: Mouse moved to (486, 328)
Screenshot: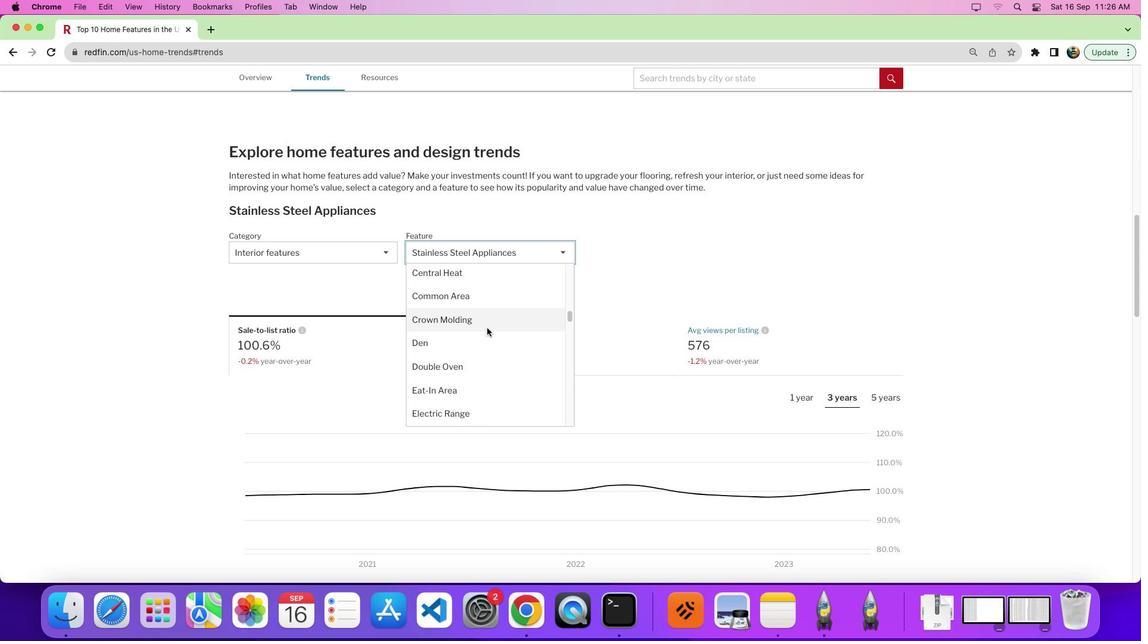 
Action: Mouse scrolled (486, 328) with delta (0, 0)
Screenshot: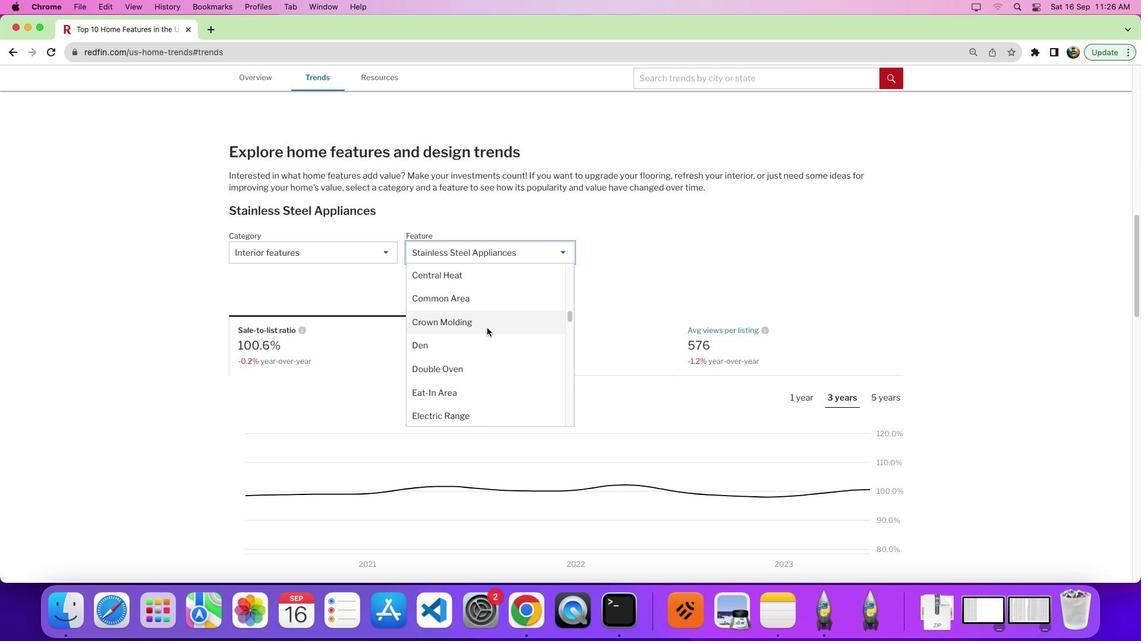 
Action: Mouse scrolled (486, 328) with delta (0, 0)
Screenshot: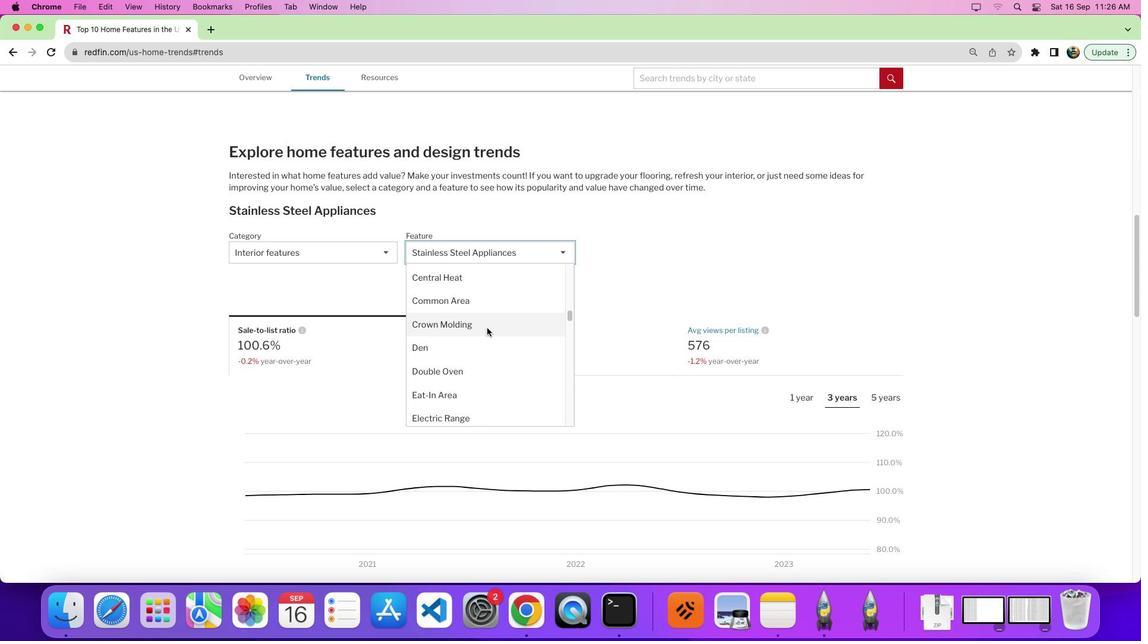 
Action: Mouse scrolled (486, 328) with delta (0, 0)
Screenshot: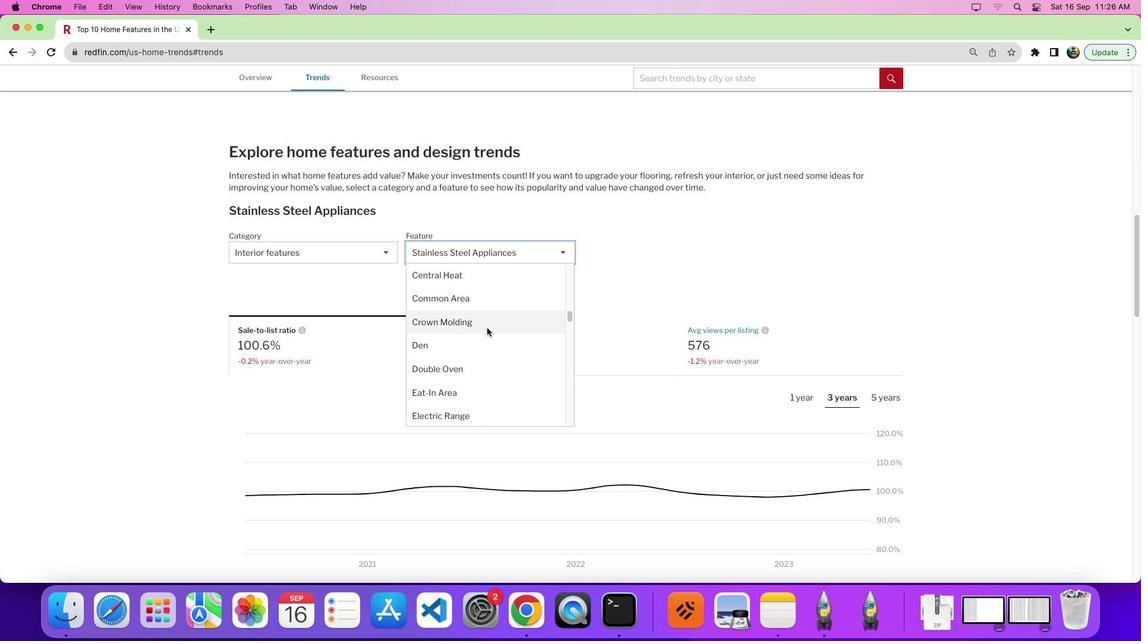 
Action: Mouse scrolled (486, 328) with delta (0, 0)
Screenshot: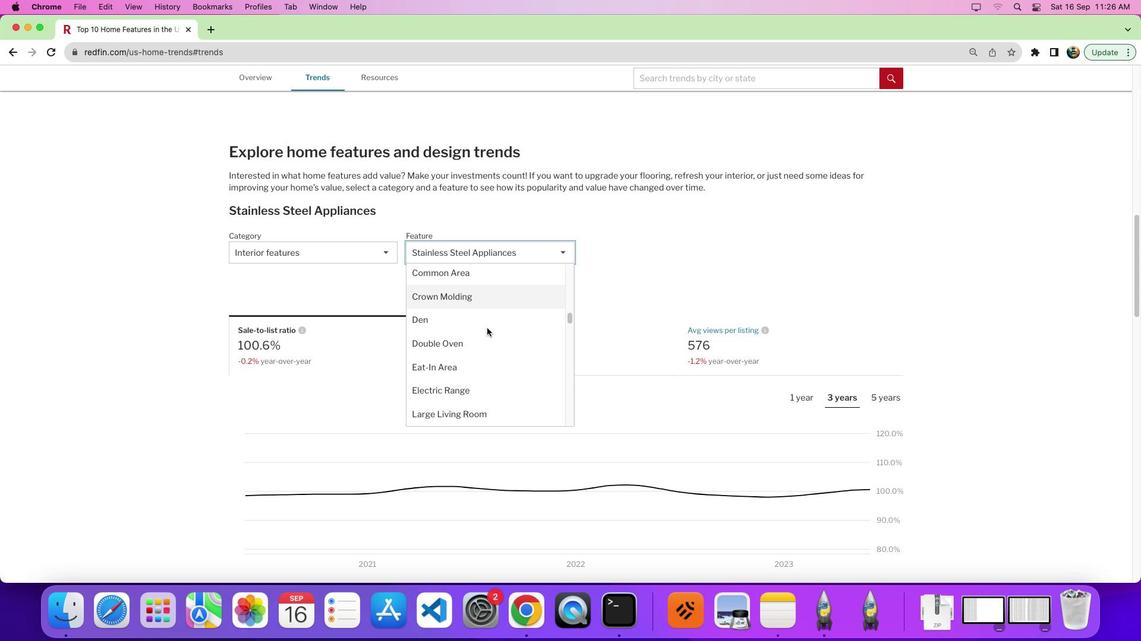 
Action: Mouse scrolled (486, 328) with delta (0, 0)
Screenshot: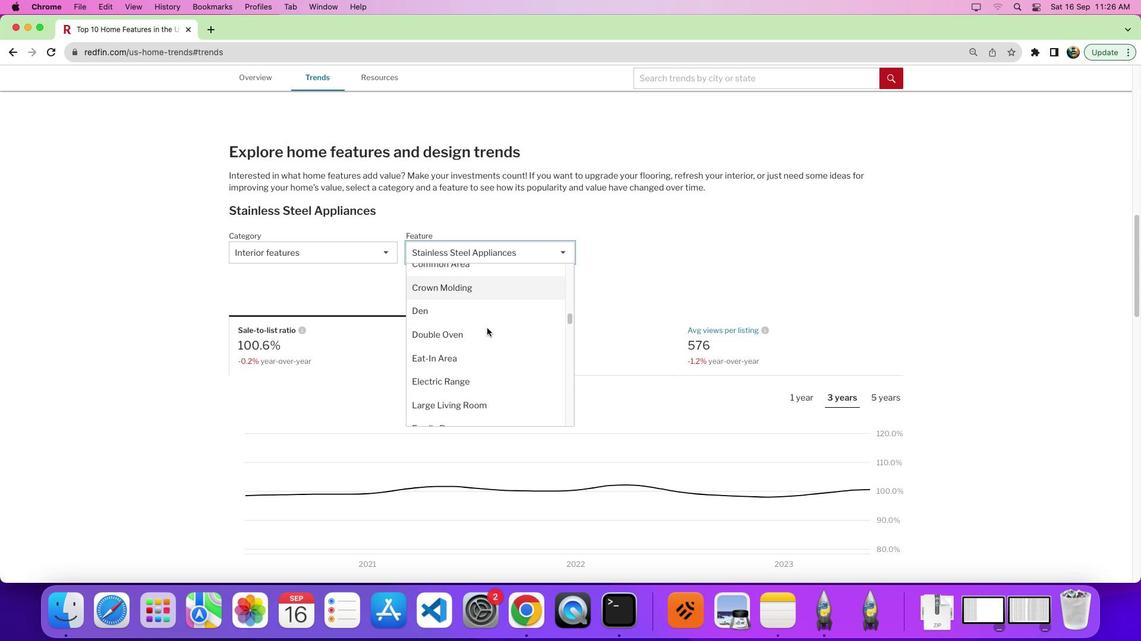 
Action: Mouse scrolled (486, 328) with delta (0, 0)
Screenshot: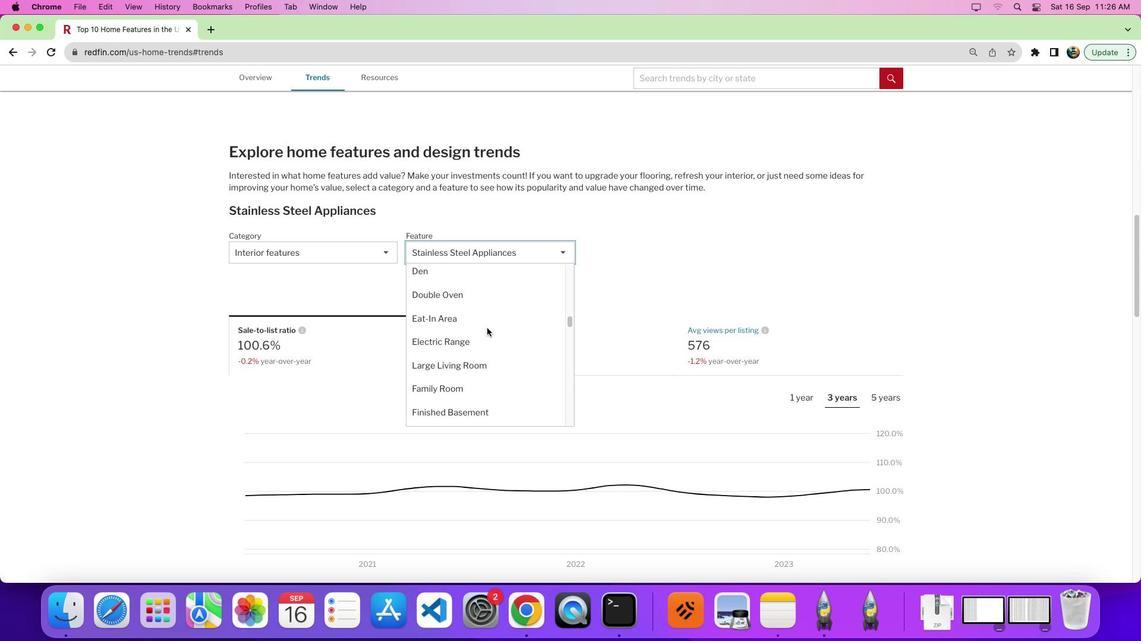 
Action: Mouse scrolled (486, 328) with delta (0, 0)
Screenshot: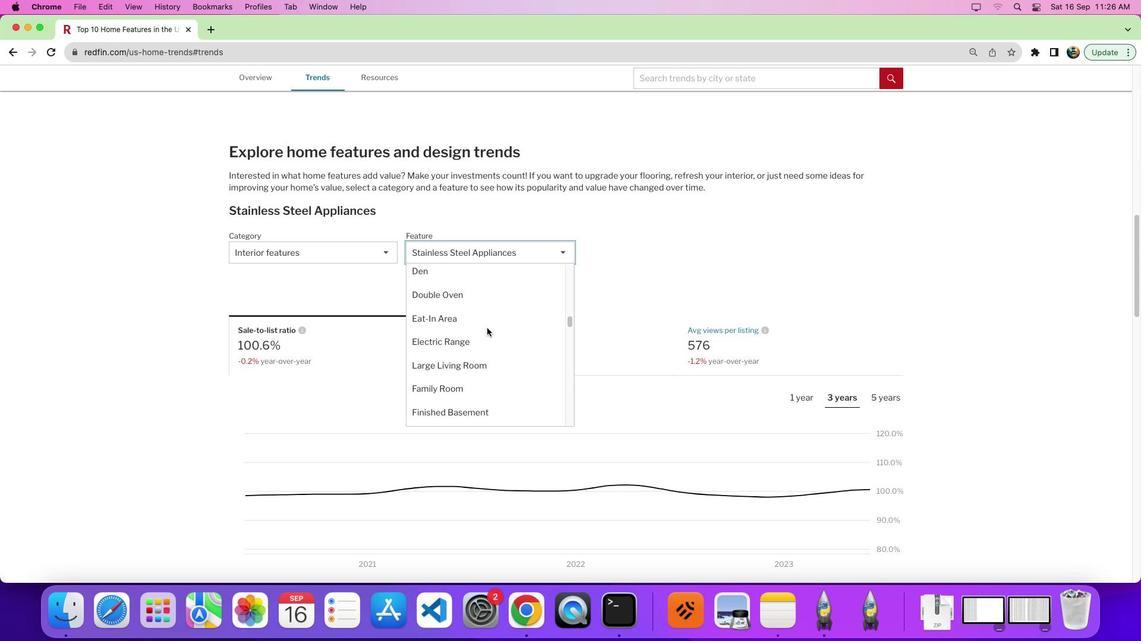 
Action: Mouse moved to (462, 351)
Screenshot: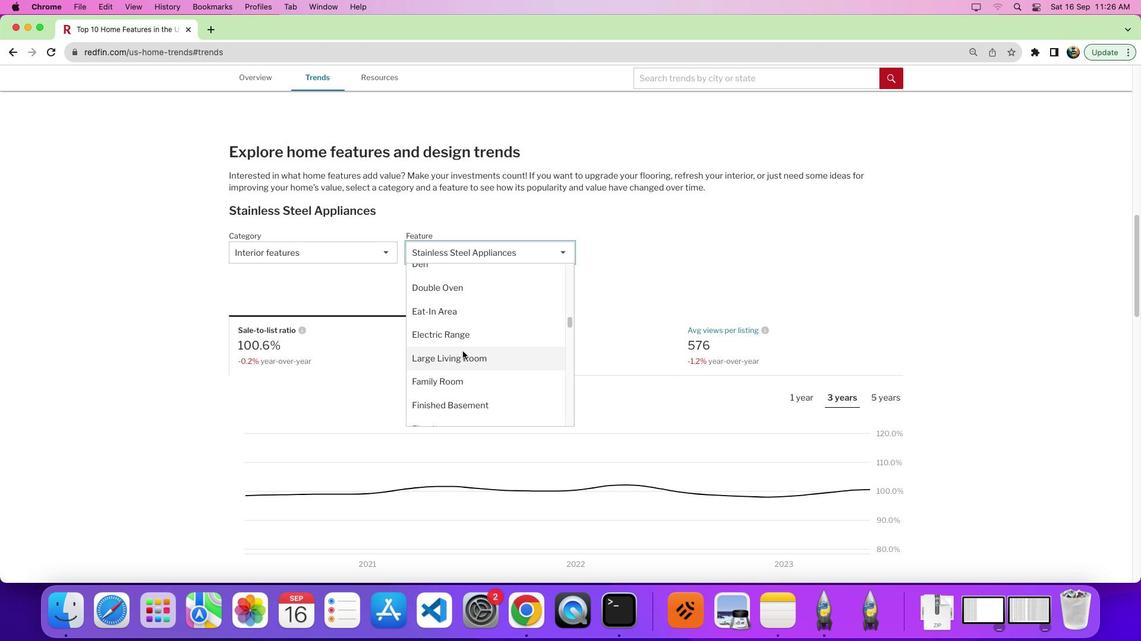 
Action: Mouse pressed left at (462, 351)
Screenshot: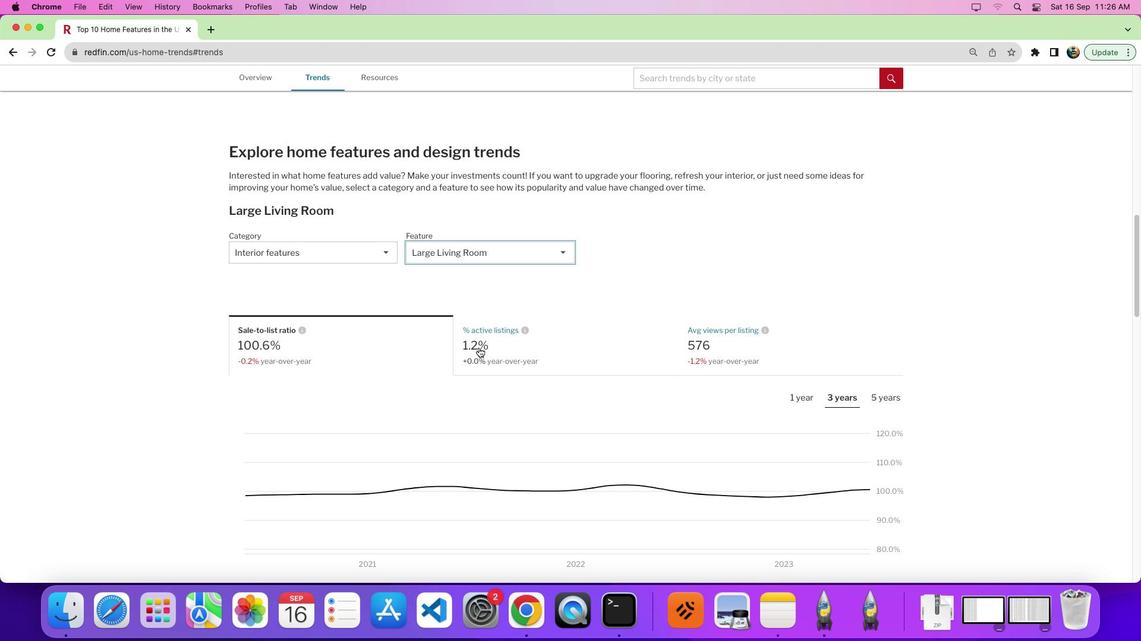 
Action: Mouse moved to (629, 289)
Screenshot: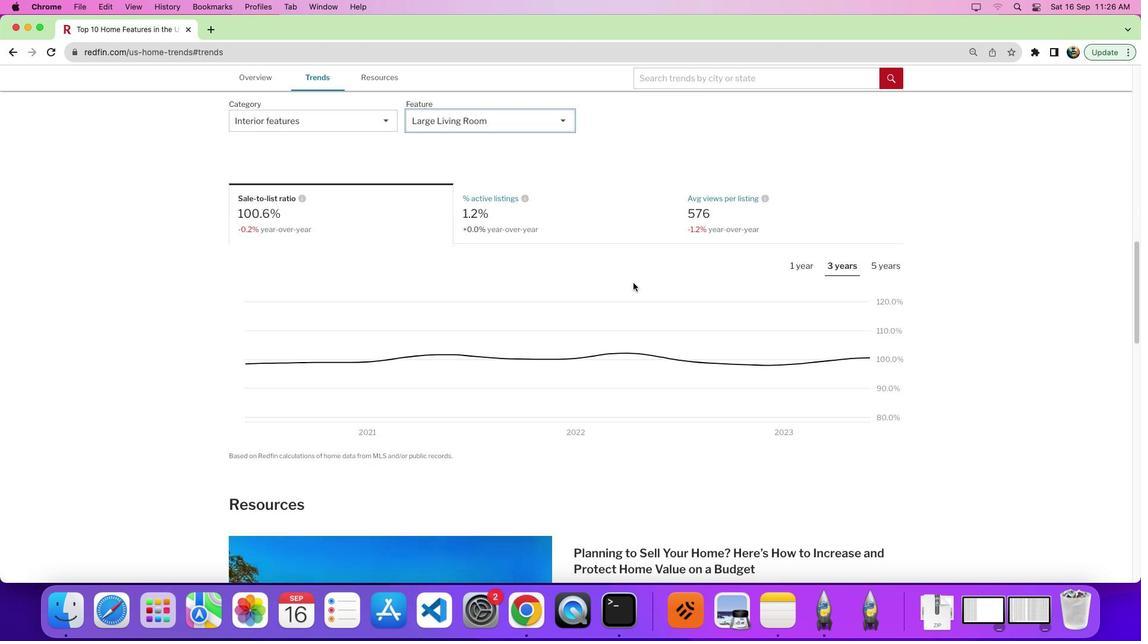 
Action: Mouse scrolled (629, 289) with delta (0, 0)
Screenshot: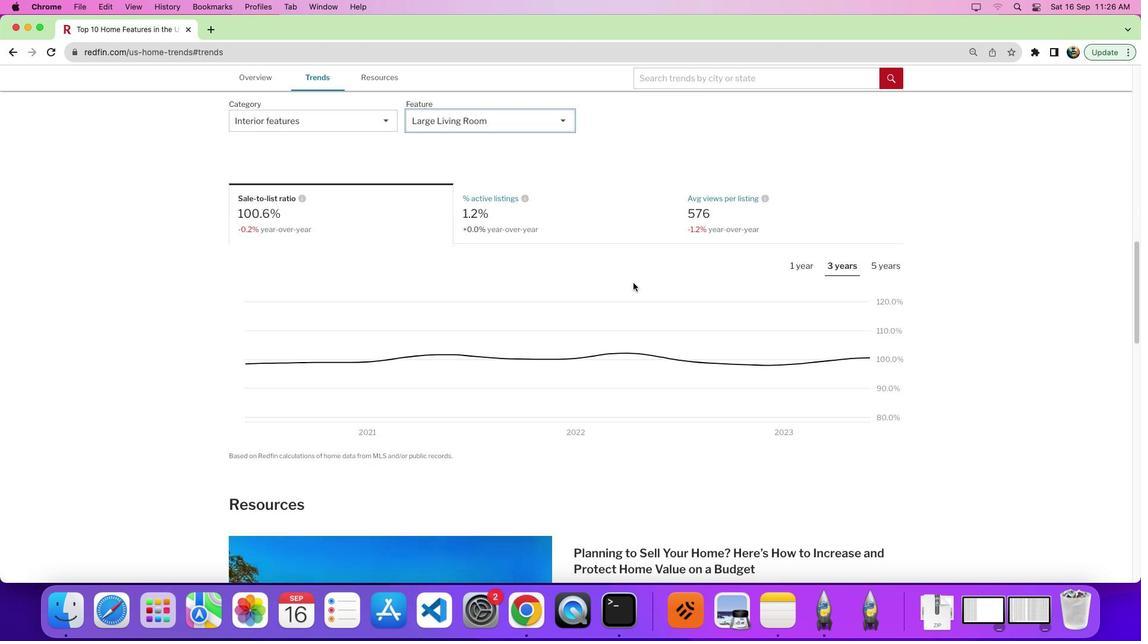 
Action: Mouse moved to (630, 288)
Screenshot: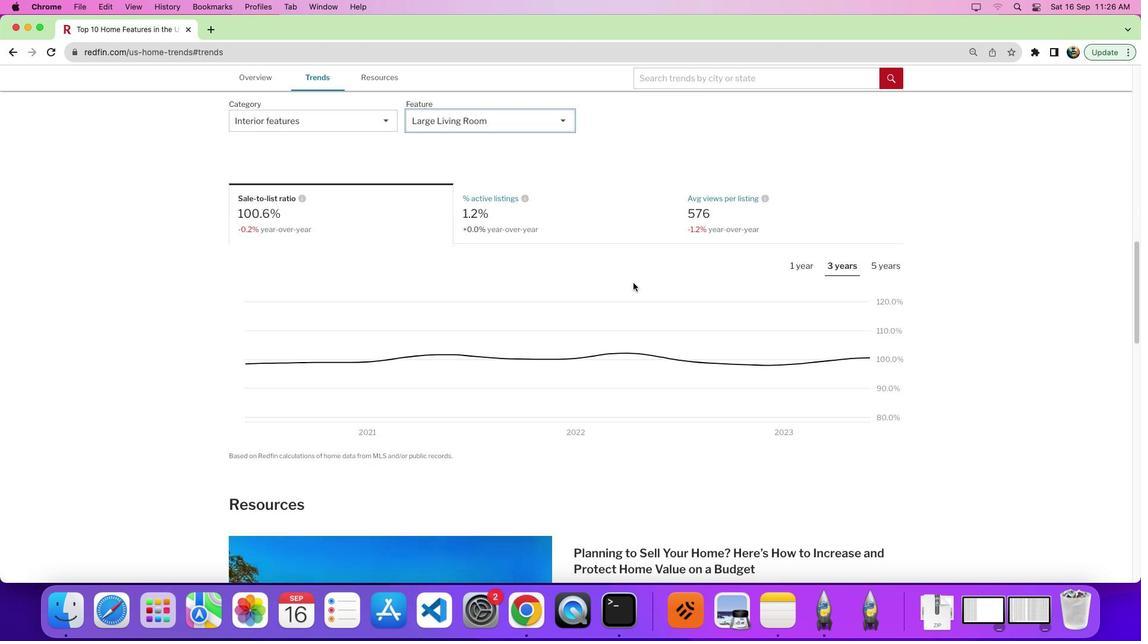 
Action: Mouse scrolled (630, 288) with delta (0, 0)
Screenshot: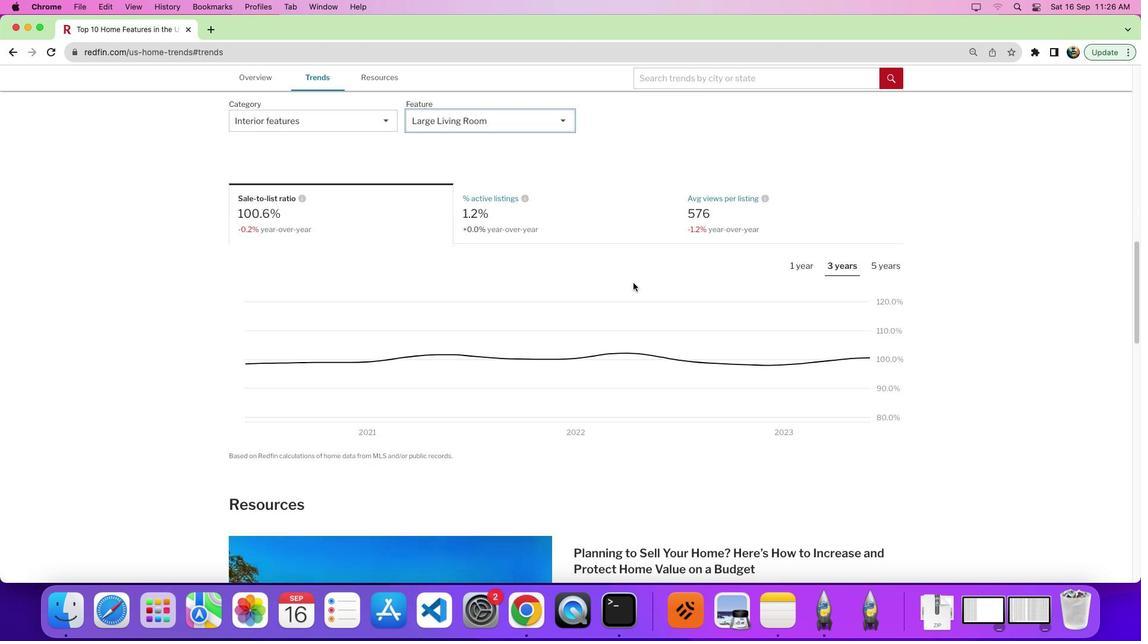 
Action: Mouse moved to (633, 283)
Screenshot: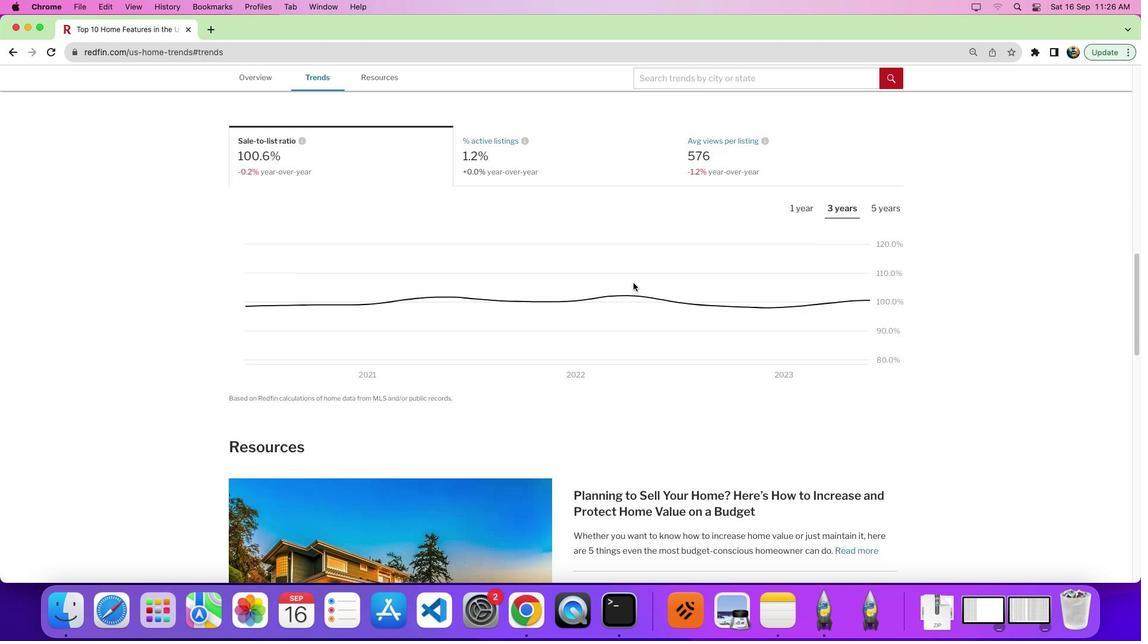 
Action: Mouse scrolled (633, 283) with delta (0, -3)
Screenshot: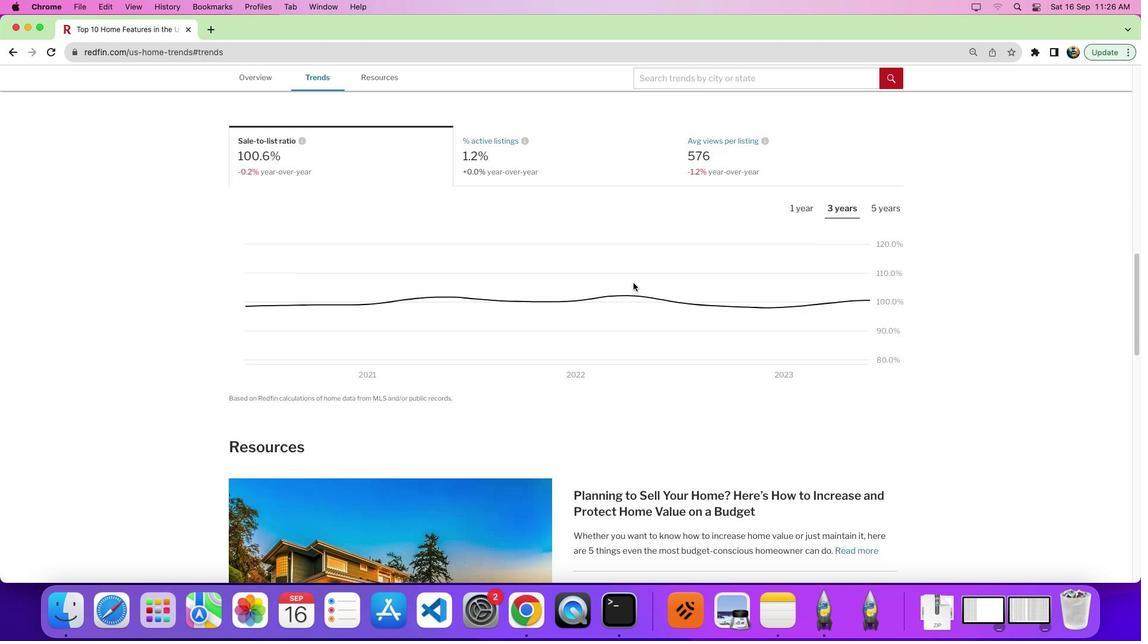
Action: Mouse moved to (859, 269)
Screenshot: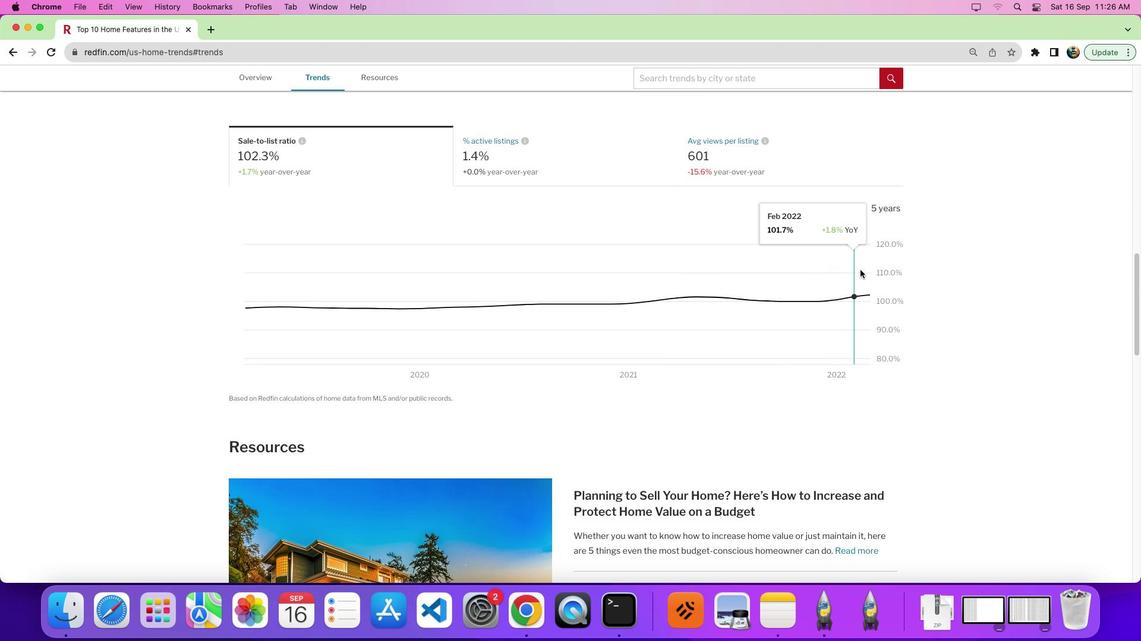 
